 Task: Create new contact,   with mail id: 'Kennedy.Martinez@hino.com', first name: 'Kennedy', Last name: 'Martinez', Job Title: Operations Supervisor, Phone number (512) 555-5678. Change life cycle stage to  'Lead' and lead status to 'New'. Add new company to the associated contact: www.scorpiustrackers.com_x000D_
 and type: Reseller. Logged in from softage.3@softage.net
Action: Mouse moved to (99, 82)
Screenshot: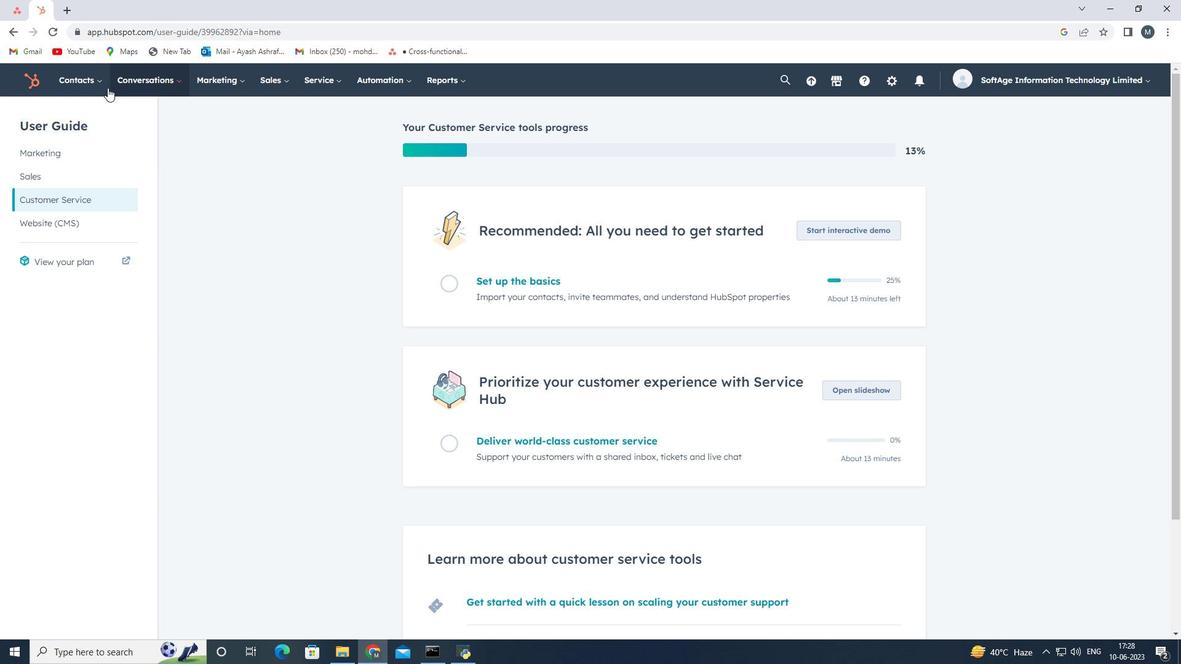 
Action: Mouse pressed left at (99, 82)
Screenshot: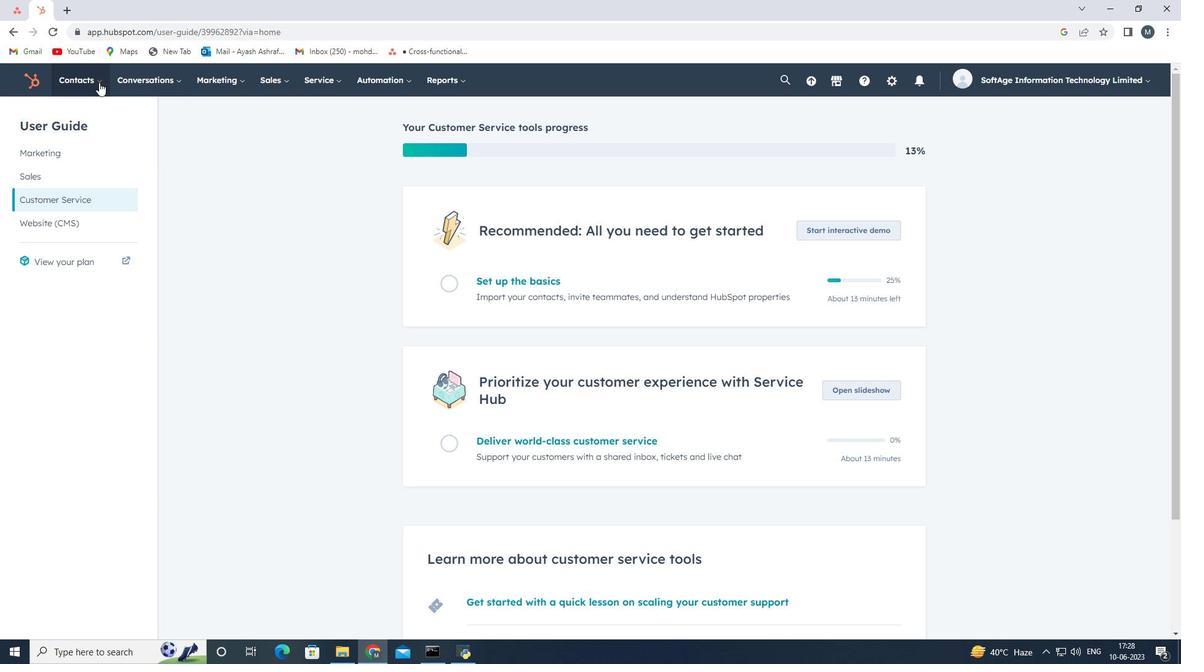 
Action: Mouse moved to (98, 120)
Screenshot: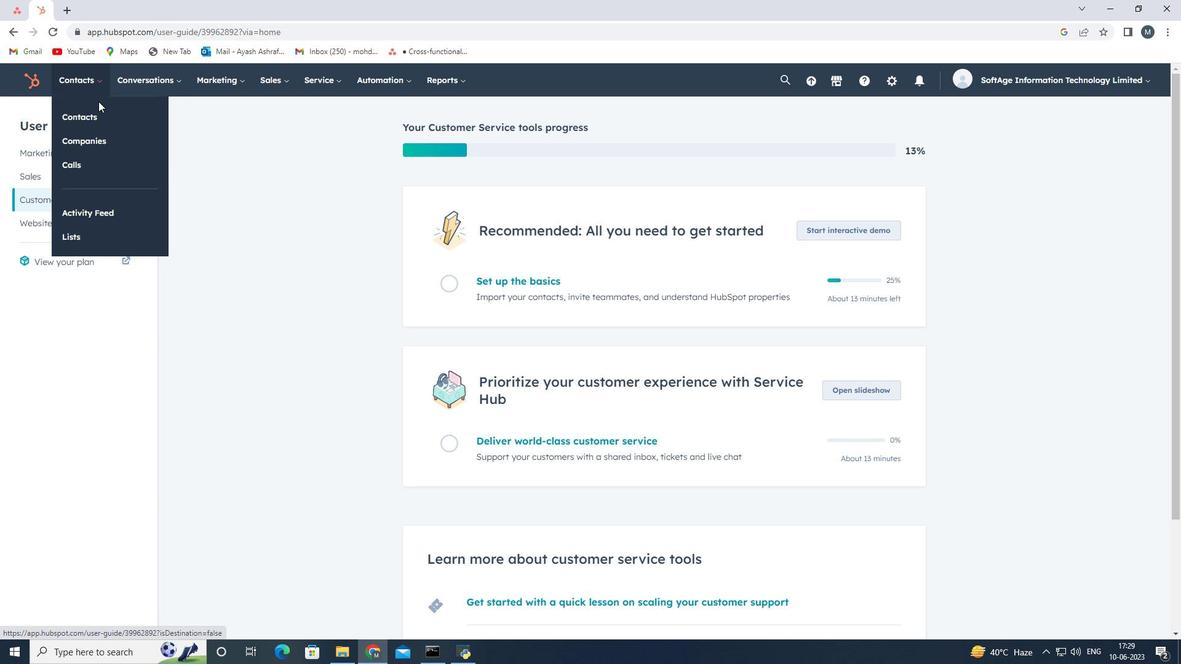 
Action: Mouse pressed left at (98, 120)
Screenshot: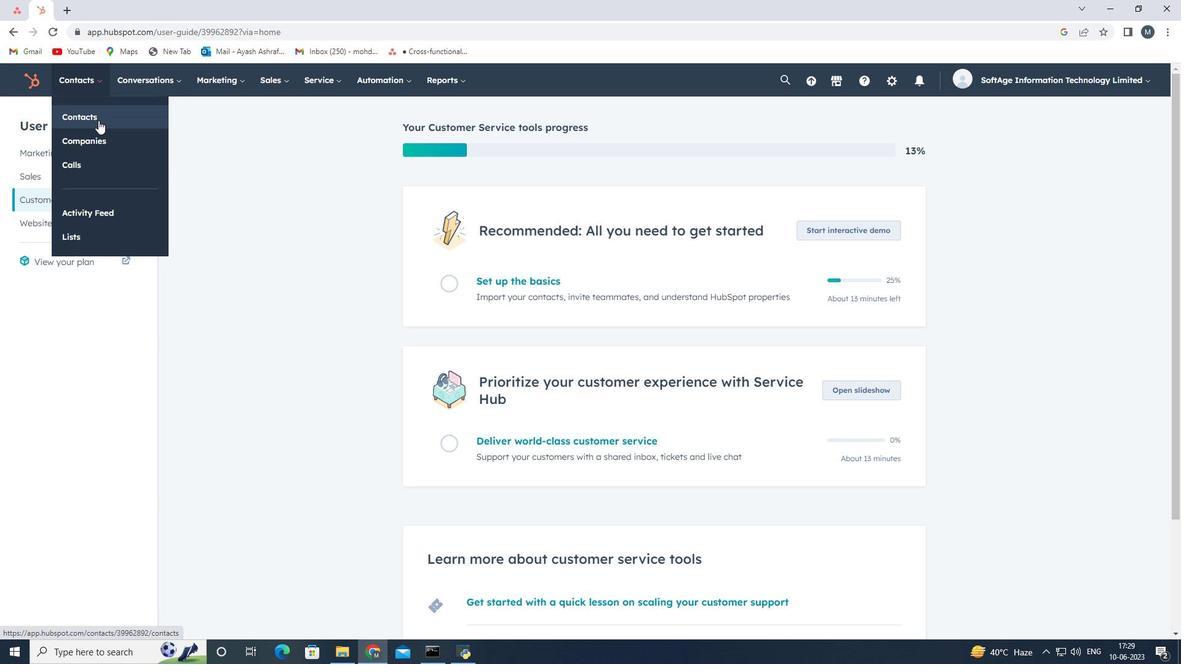 
Action: Mouse moved to (1108, 122)
Screenshot: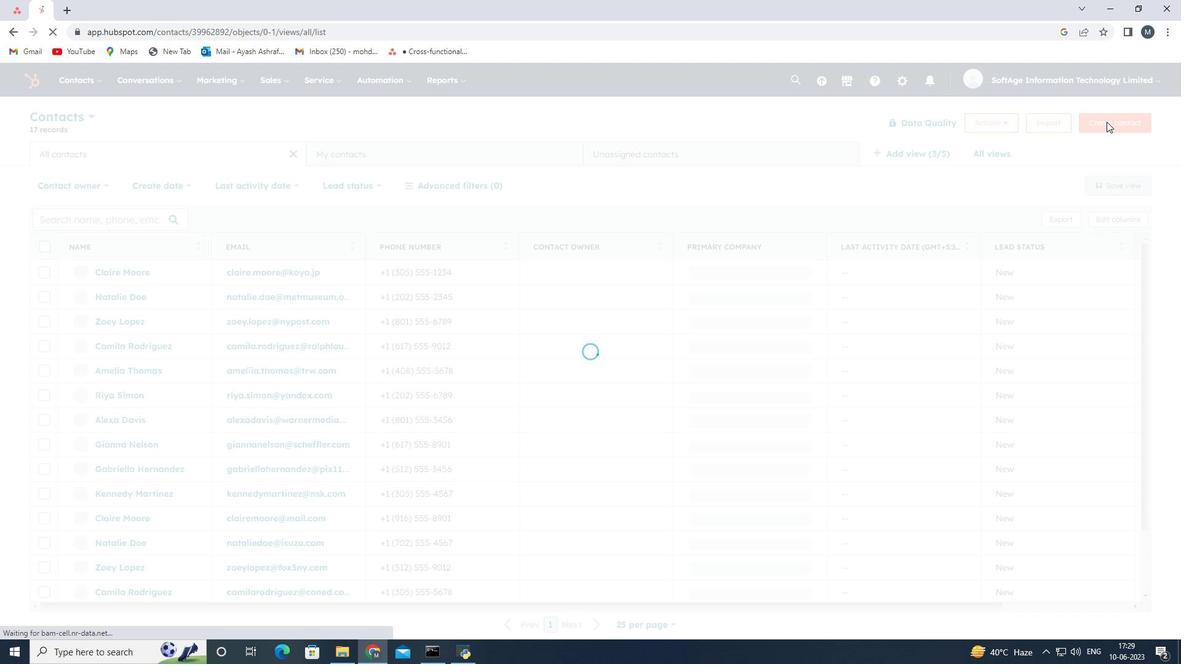 
Action: Mouse pressed left at (1108, 122)
Screenshot: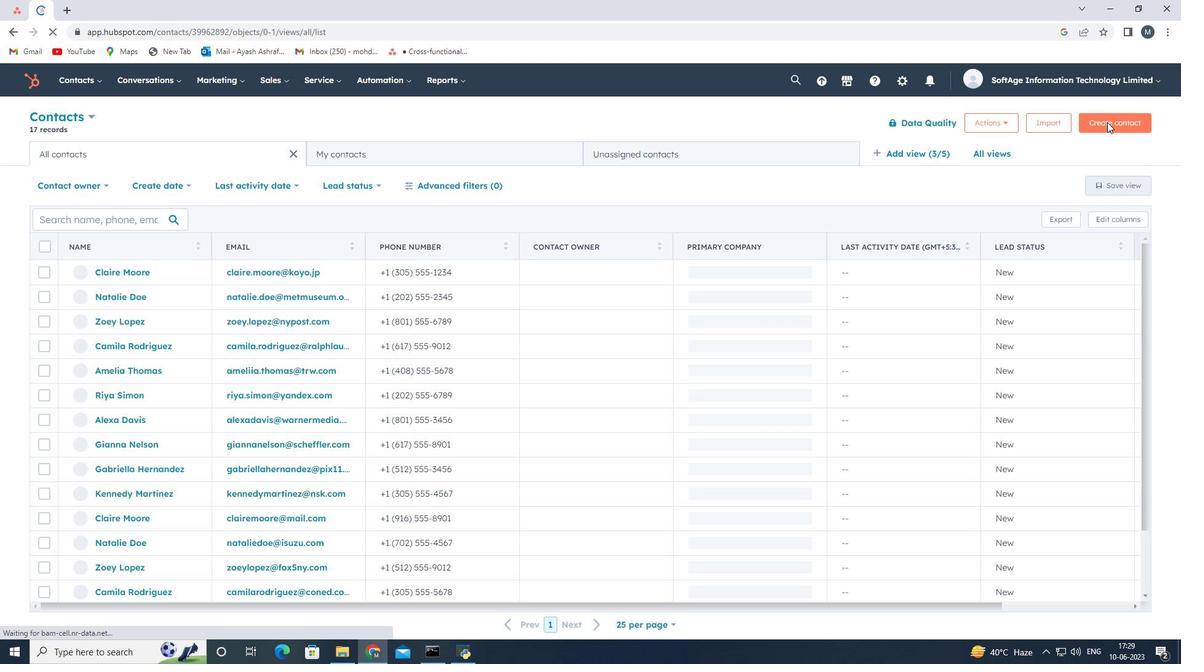 
Action: Mouse moved to (868, 183)
Screenshot: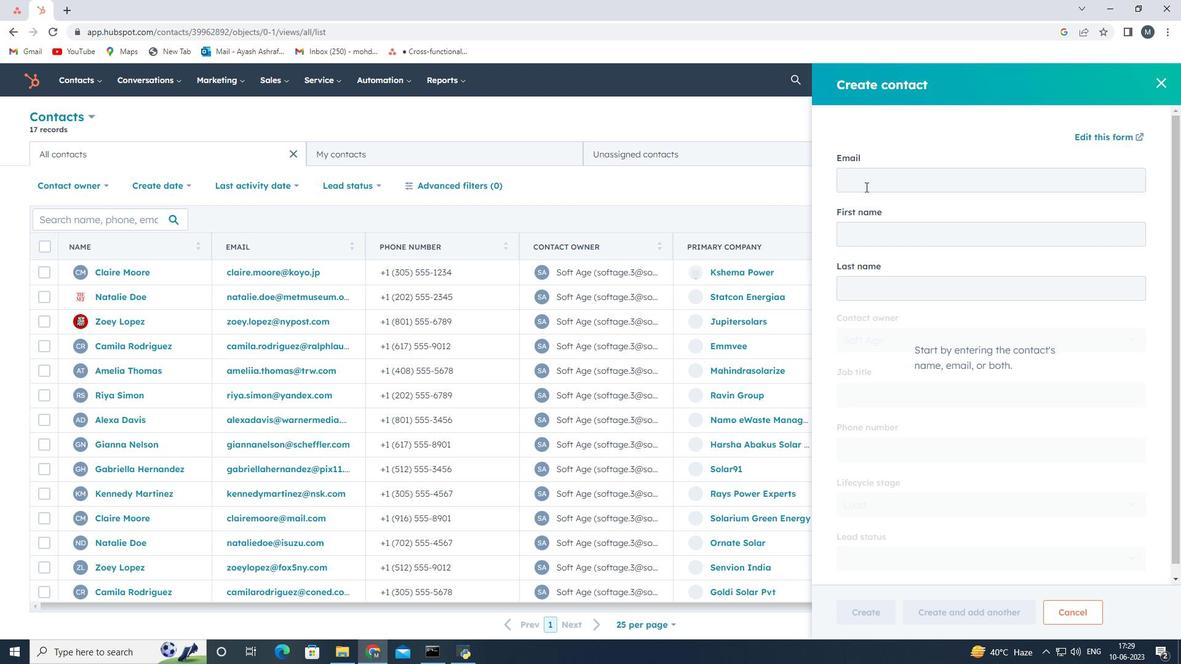 
Action: Mouse pressed left at (868, 183)
Screenshot: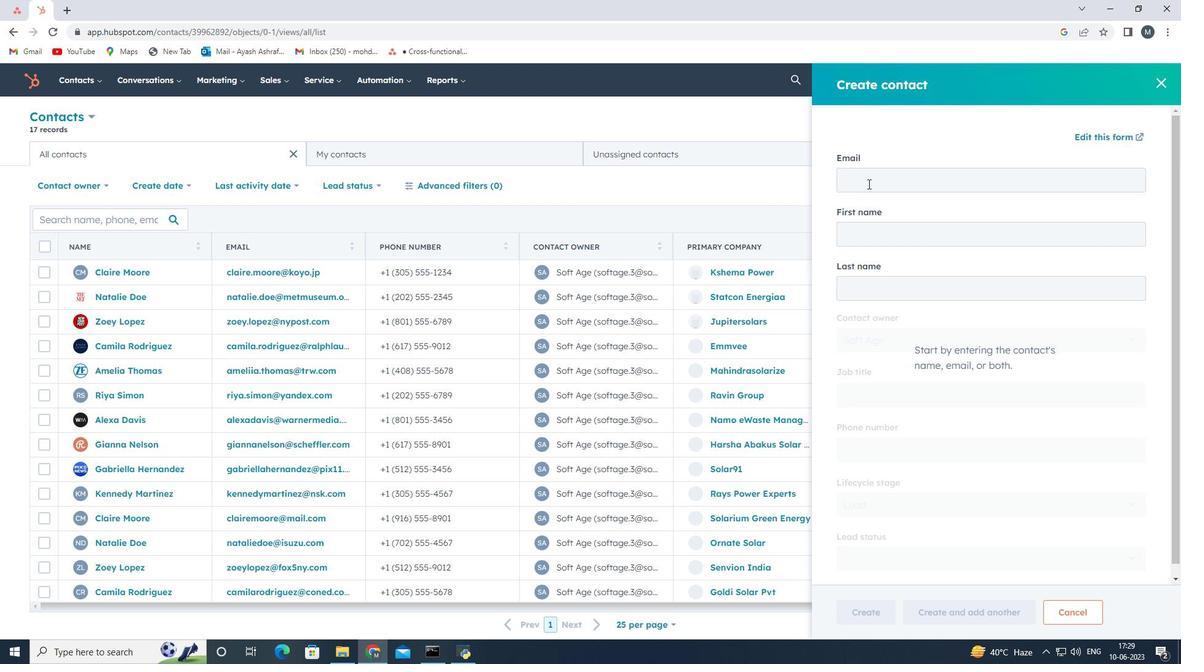 
Action: Key pressed <Key.shift>Kennedy.<Key.shift>Martinez<Key.shift>@hino.com
Screenshot: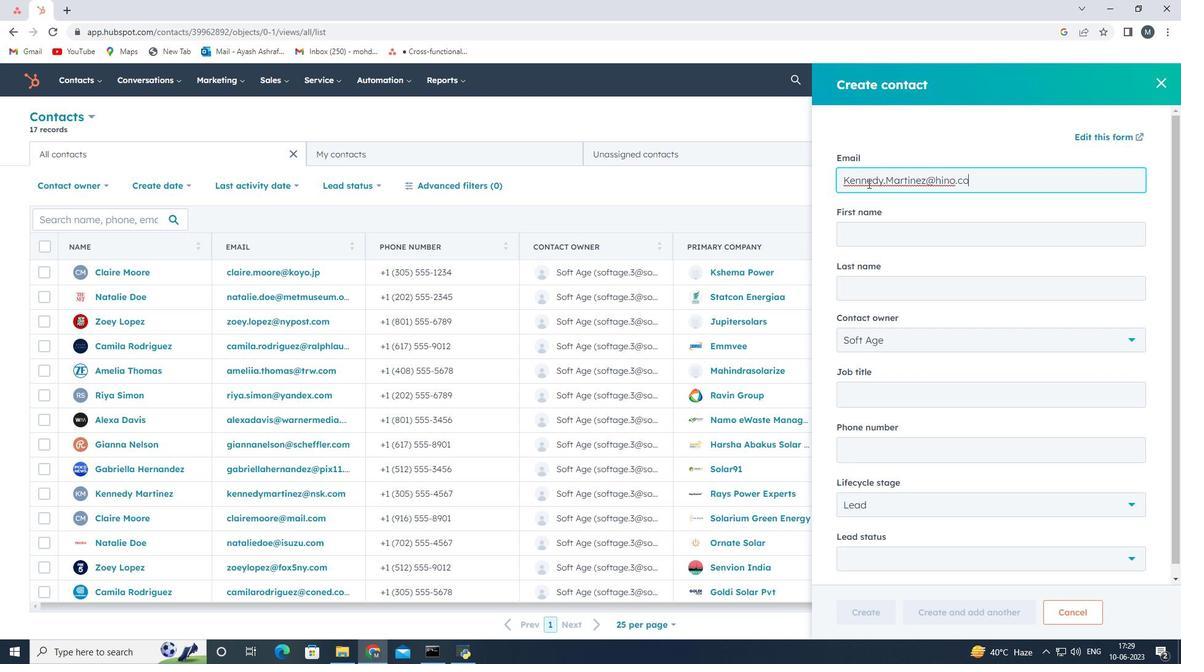 
Action: Mouse moved to (909, 225)
Screenshot: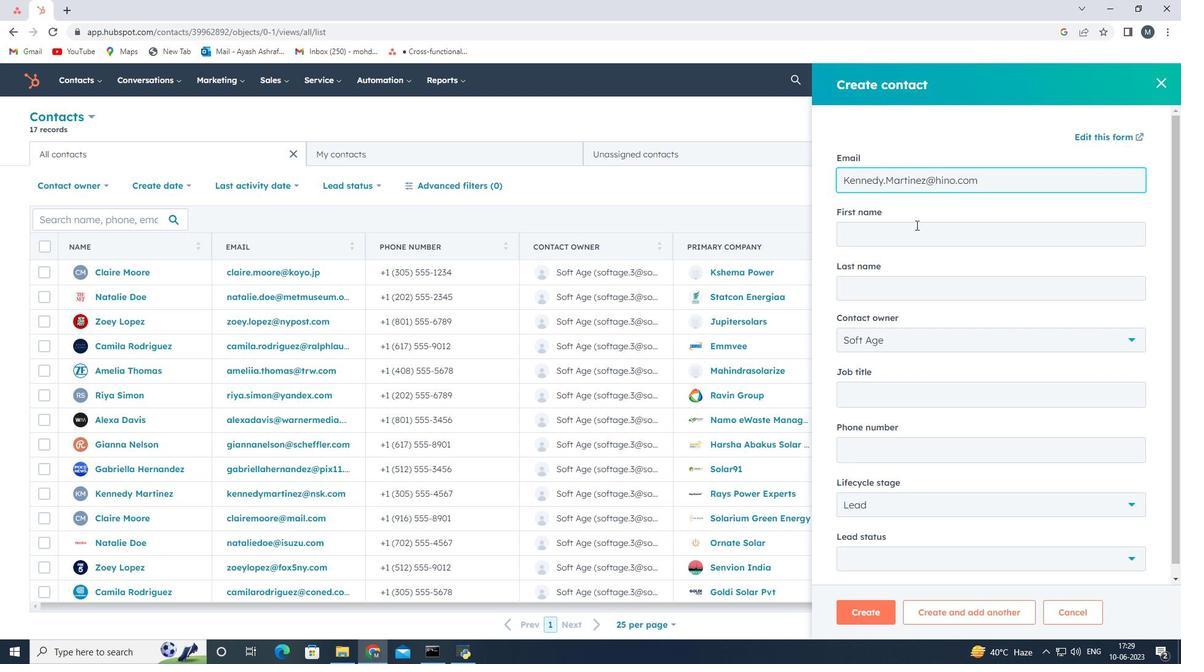 
Action: Mouse pressed left at (909, 225)
Screenshot: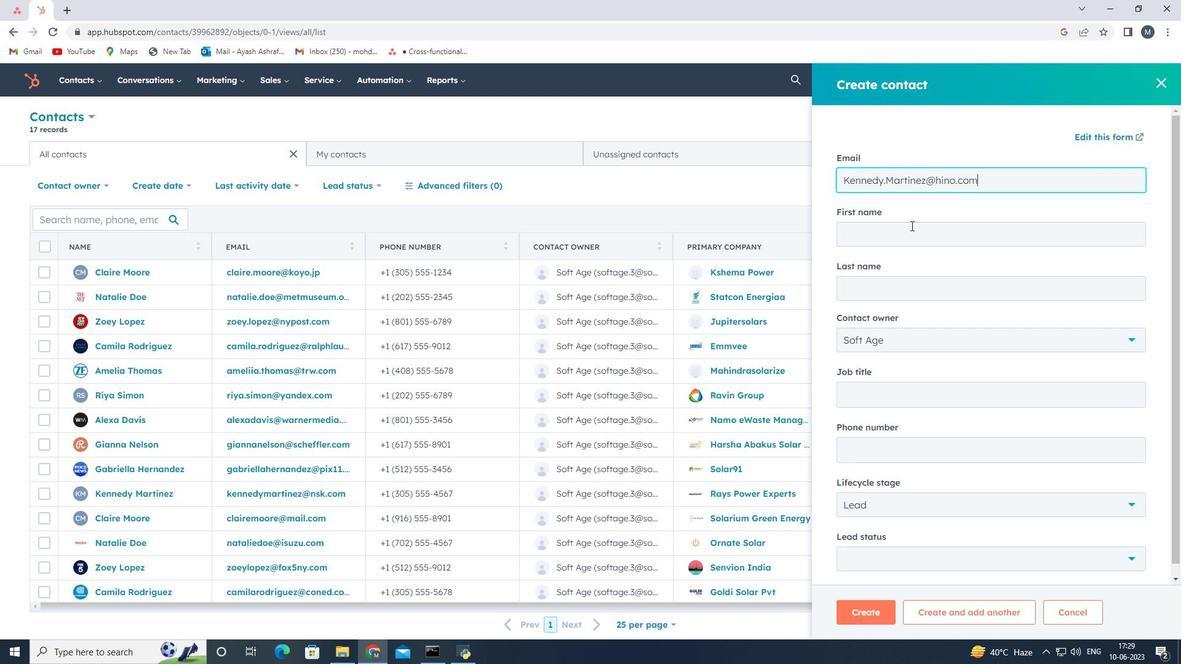 
Action: Key pressed <Key.shift><Key.shift><Key.shift>Kennedy
Screenshot: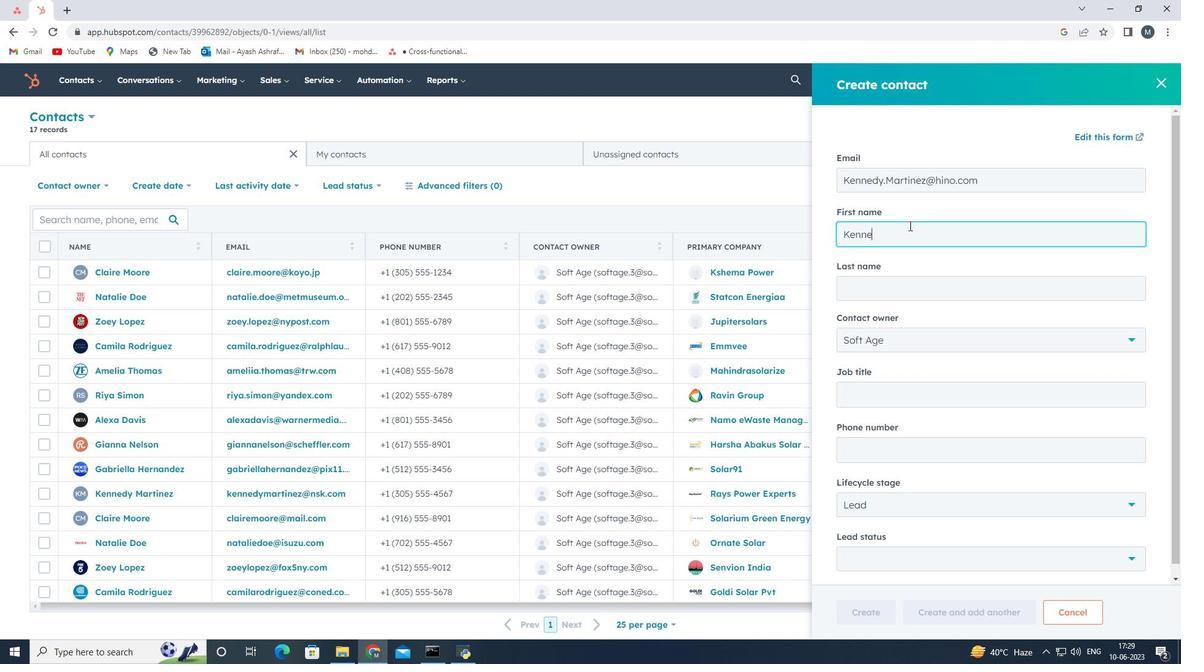 
Action: Mouse moved to (890, 290)
Screenshot: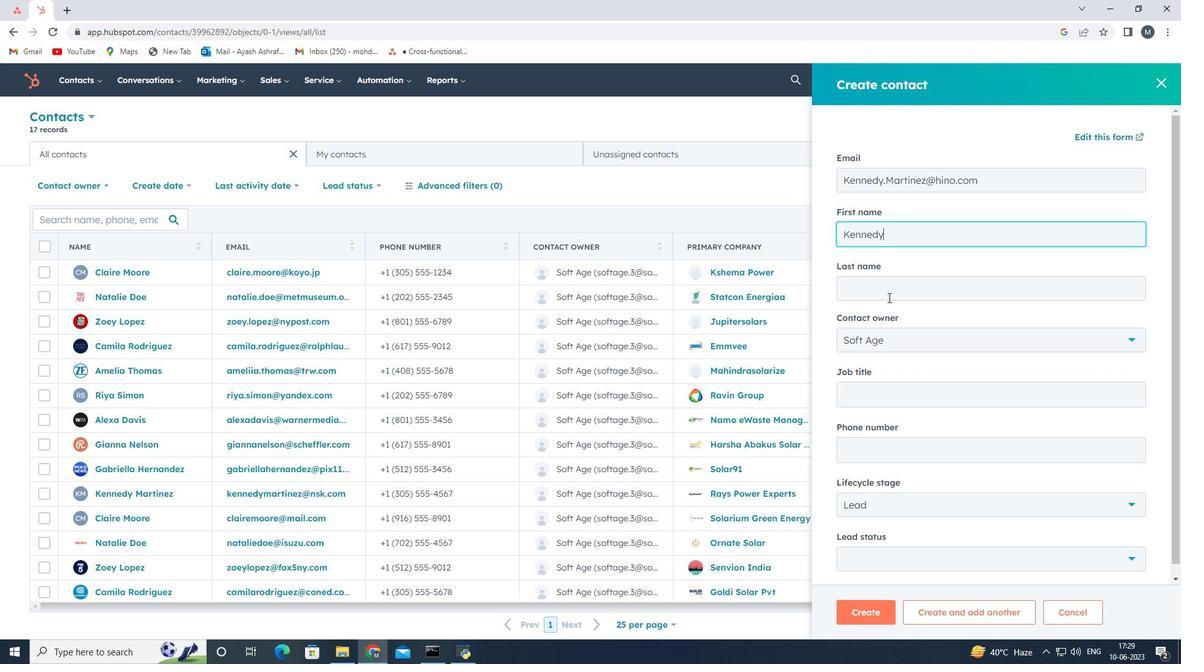 
Action: Mouse pressed left at (890, 290)
Screenshot: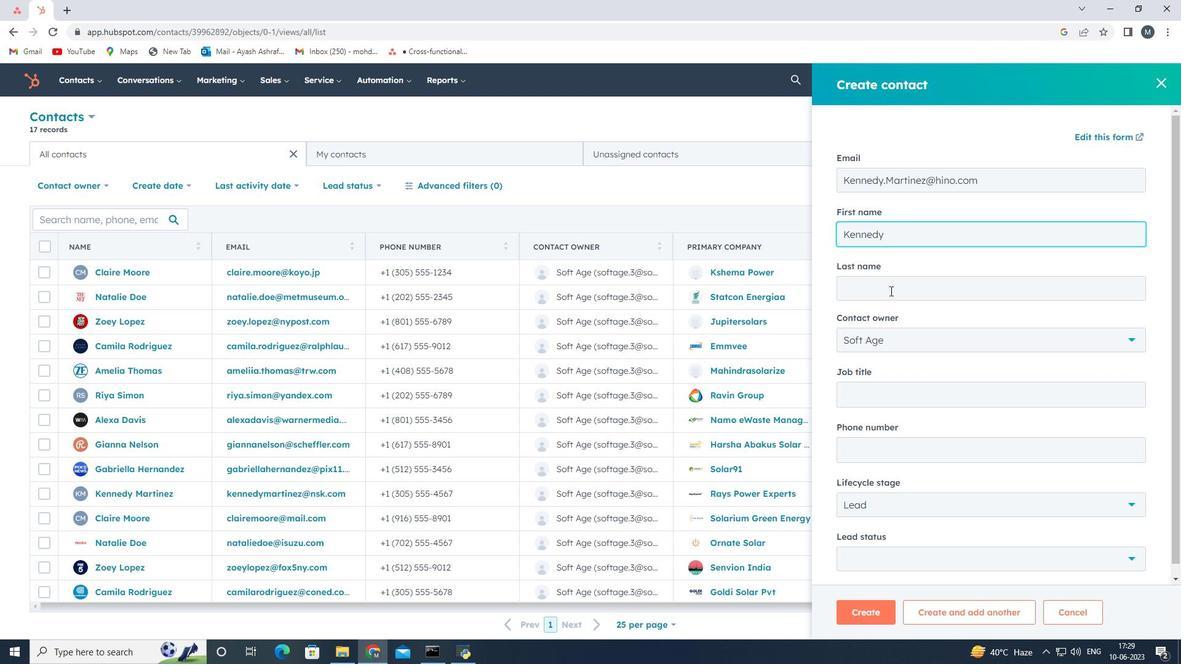
Action: Key pressed <Key.shift>Martinez
Screenshot: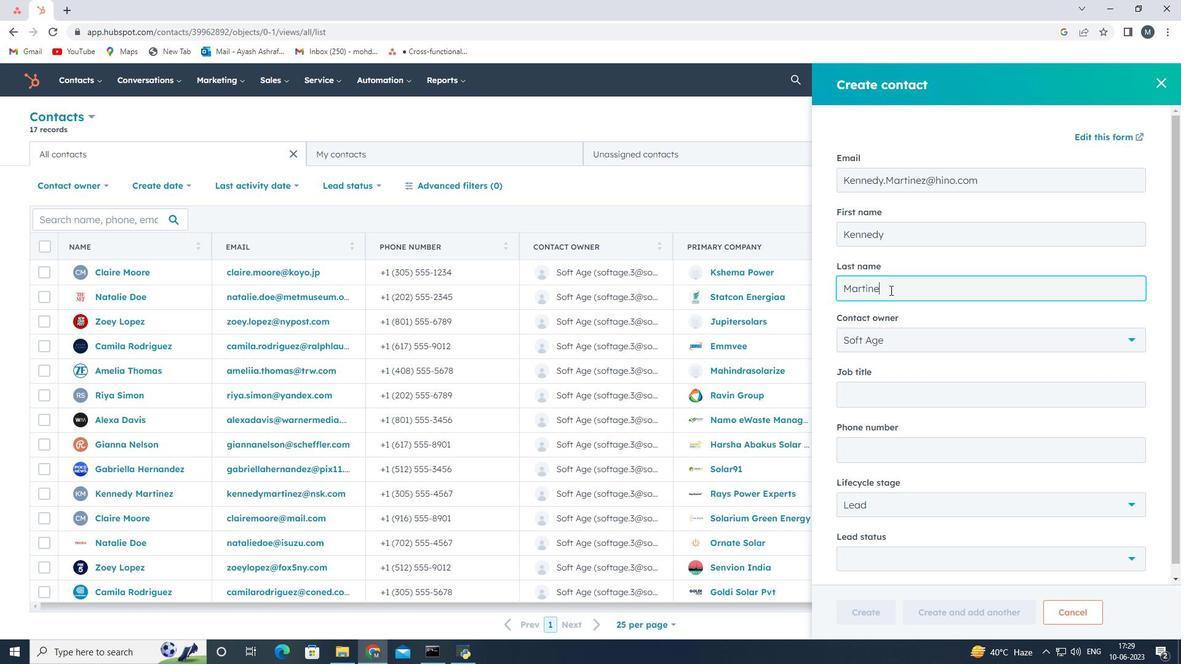 
Action: Mouse moved to (884, 401)
Screenshot: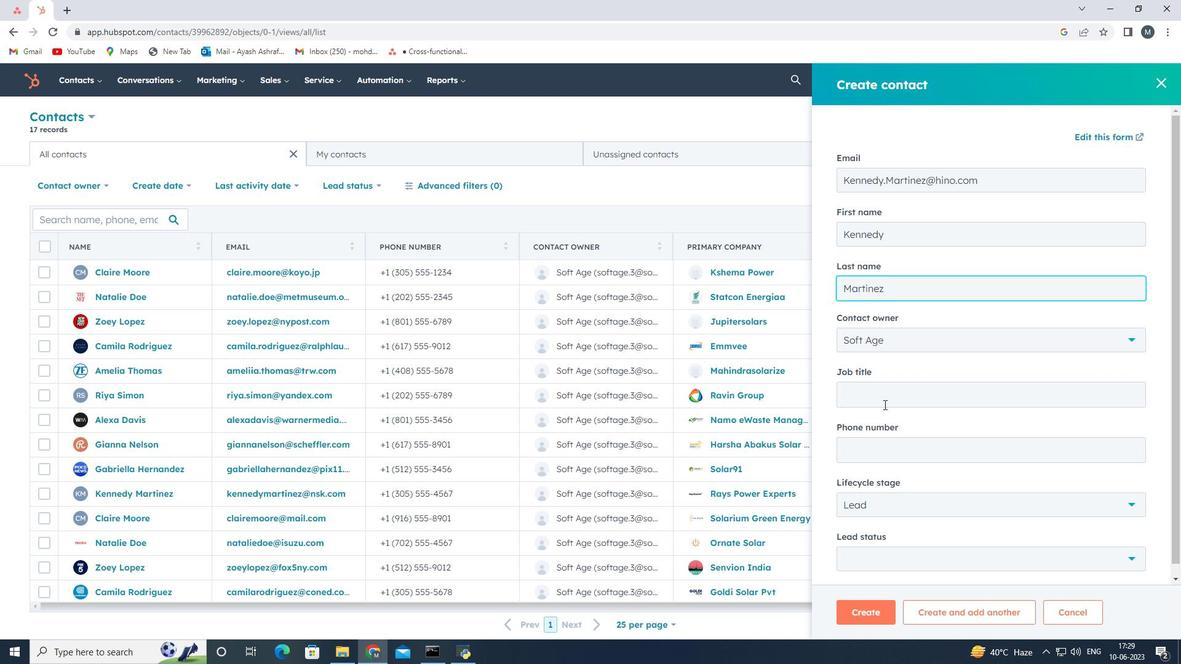 
Action: Mouse pressed left at (884, 401)
Screenshot: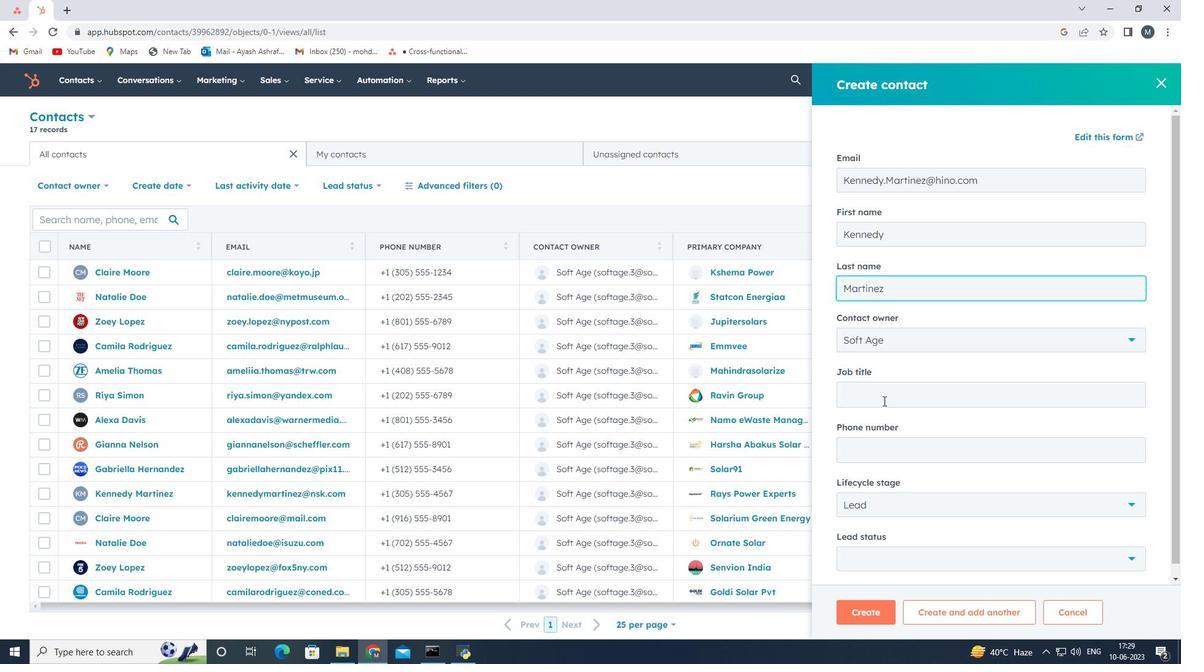 
Action: Mouse moved to (884, 400)
Screenshot: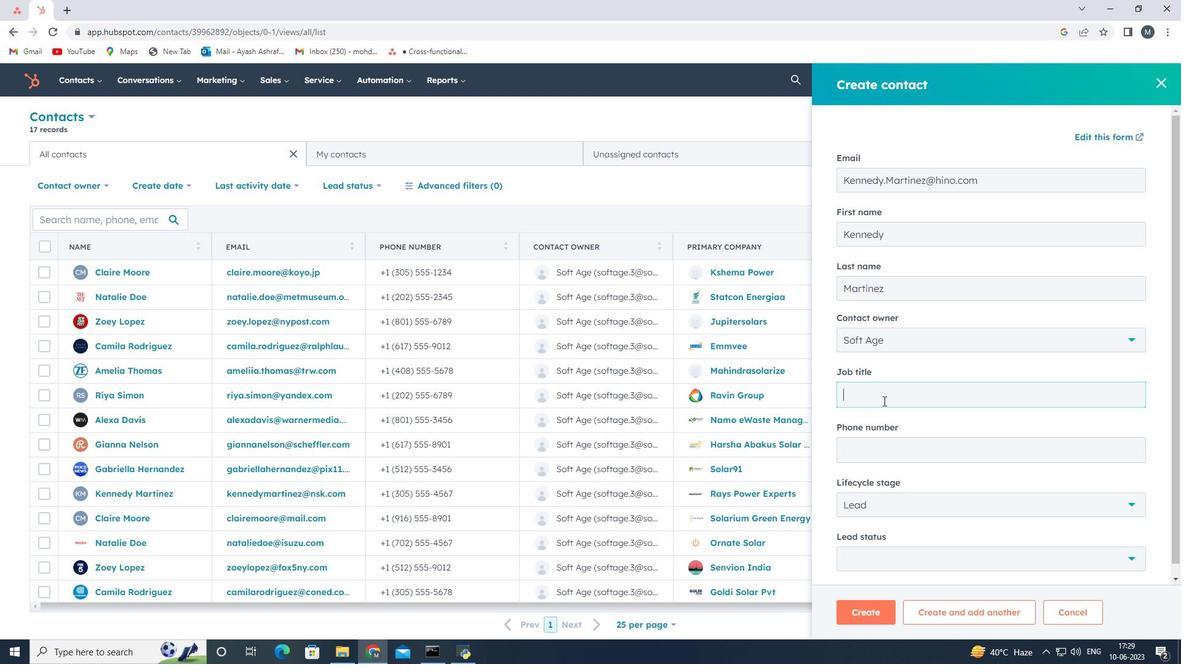 
Action: Key pressed <Key.shift><Key.shift>Operations<Key.space><Key.shift>Supervisor
Screenshot: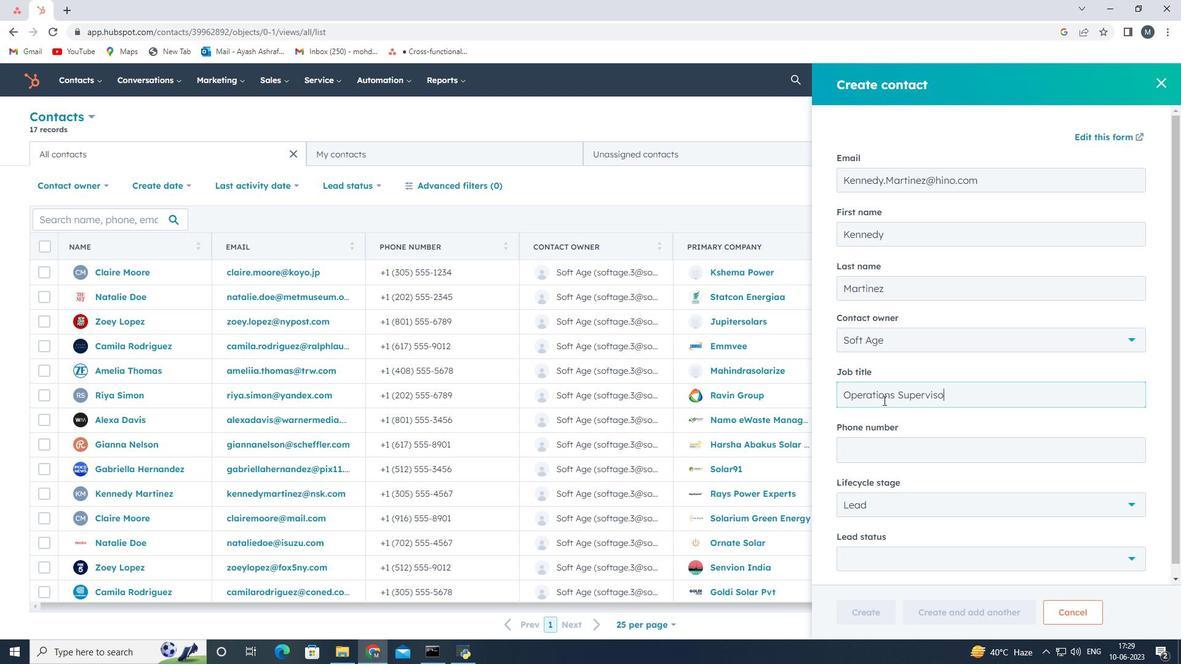 
Action: Mouse moved to (887, 440)
Screenshot: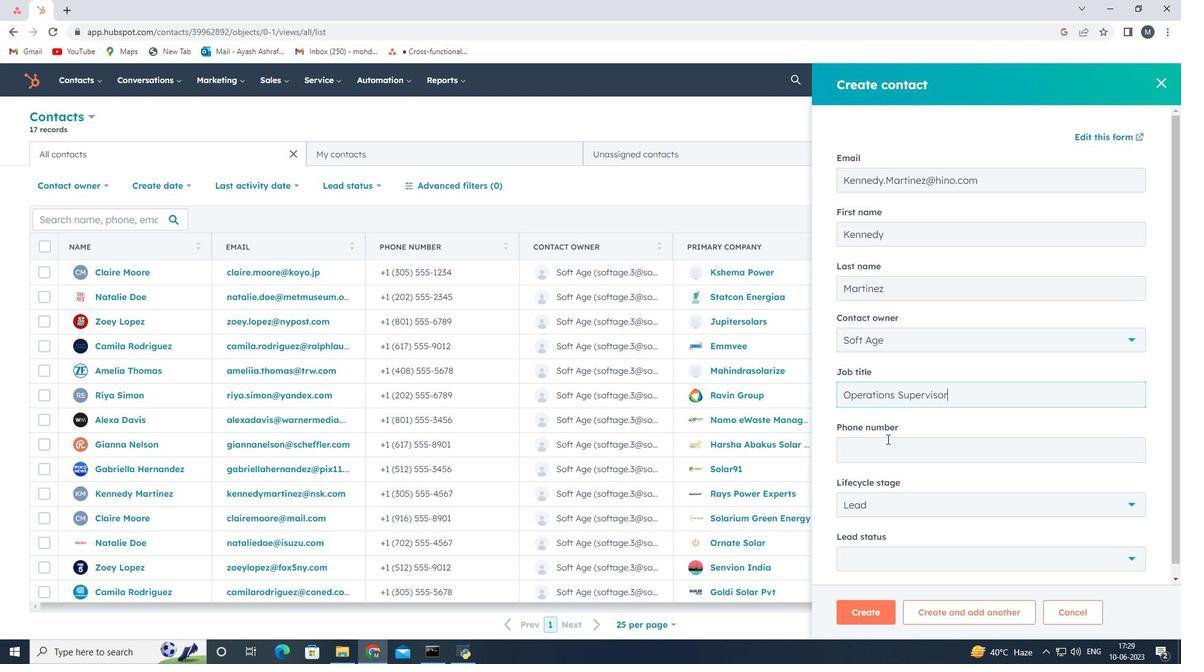 
Action: Mouse pressed left at (887, 440)
Screenshot: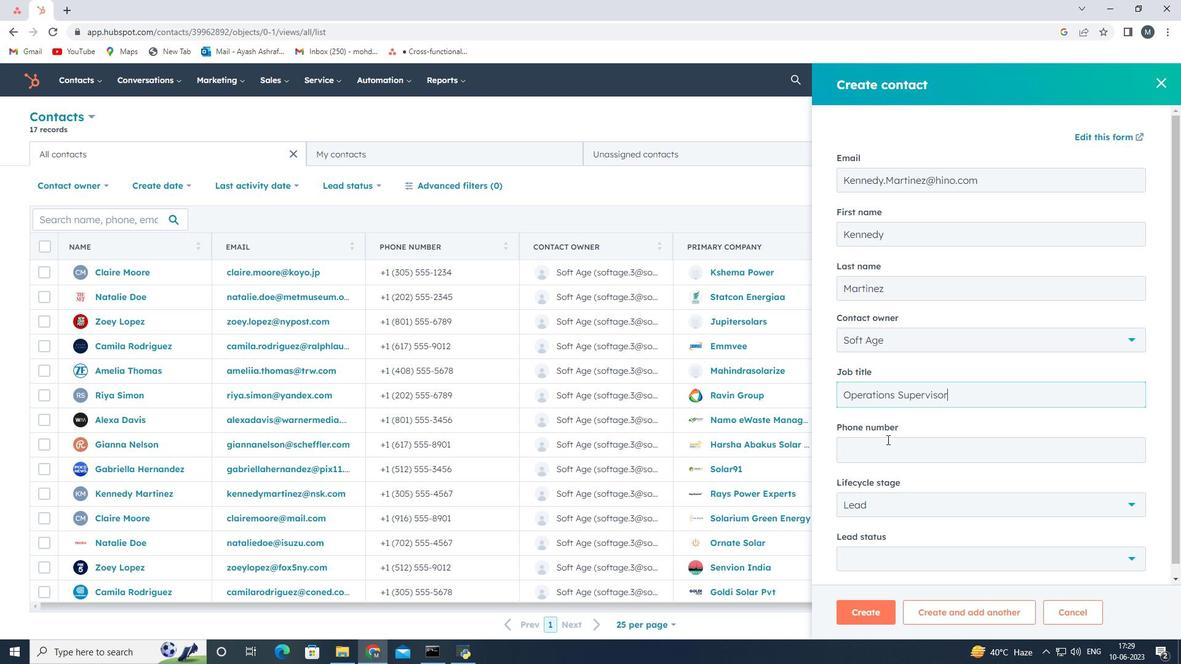 
Action: Key pressed 512555
Screenshot: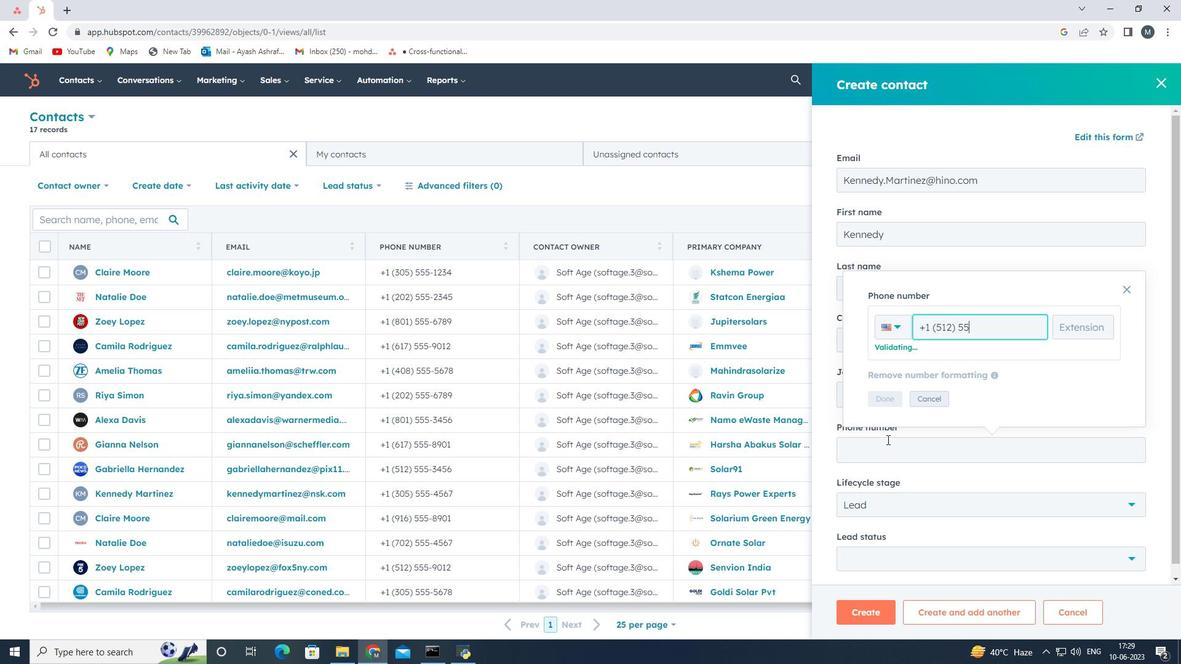 
Action: Mouse moved to (1001, 495)
Screenshot: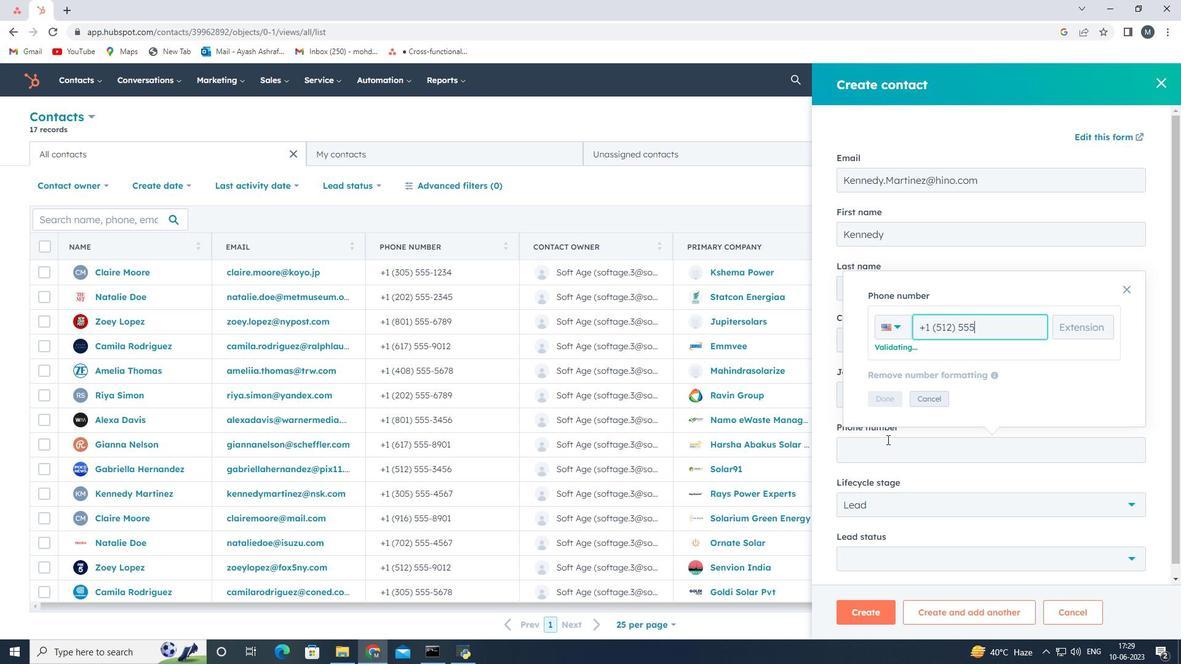 
Action: Key pressed 5678
Screenshot: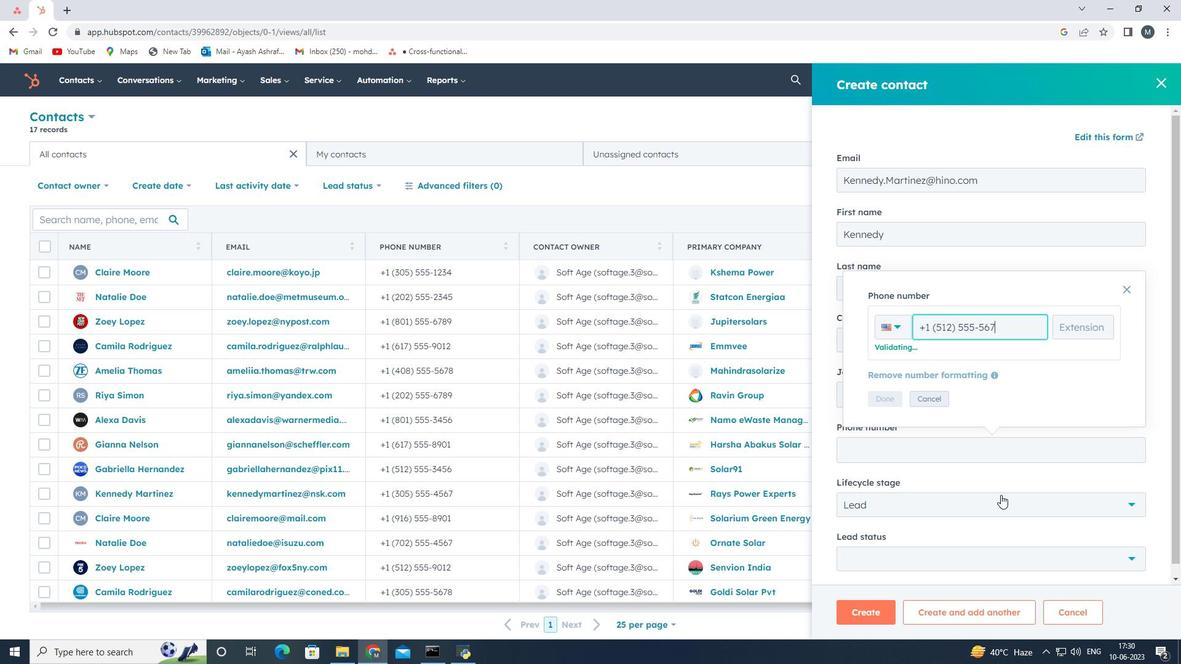
Action: Mouse moved to (876, 398)
Screenshot: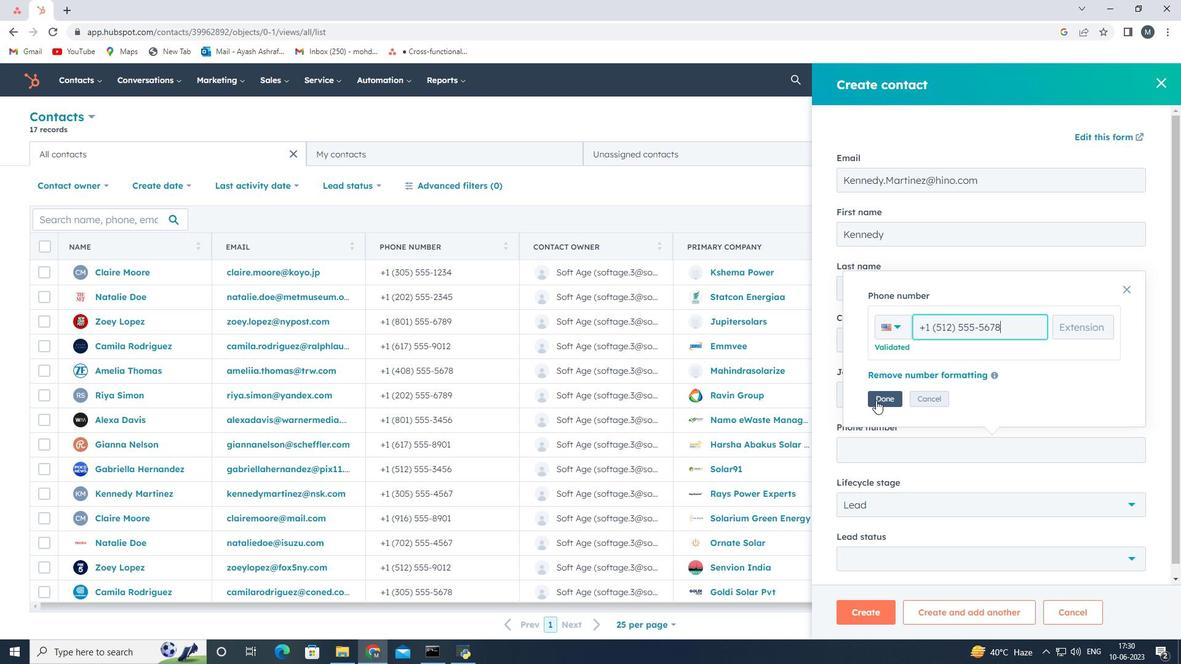 
Action: Mouse pressed left at (876, 398)
Screenshot: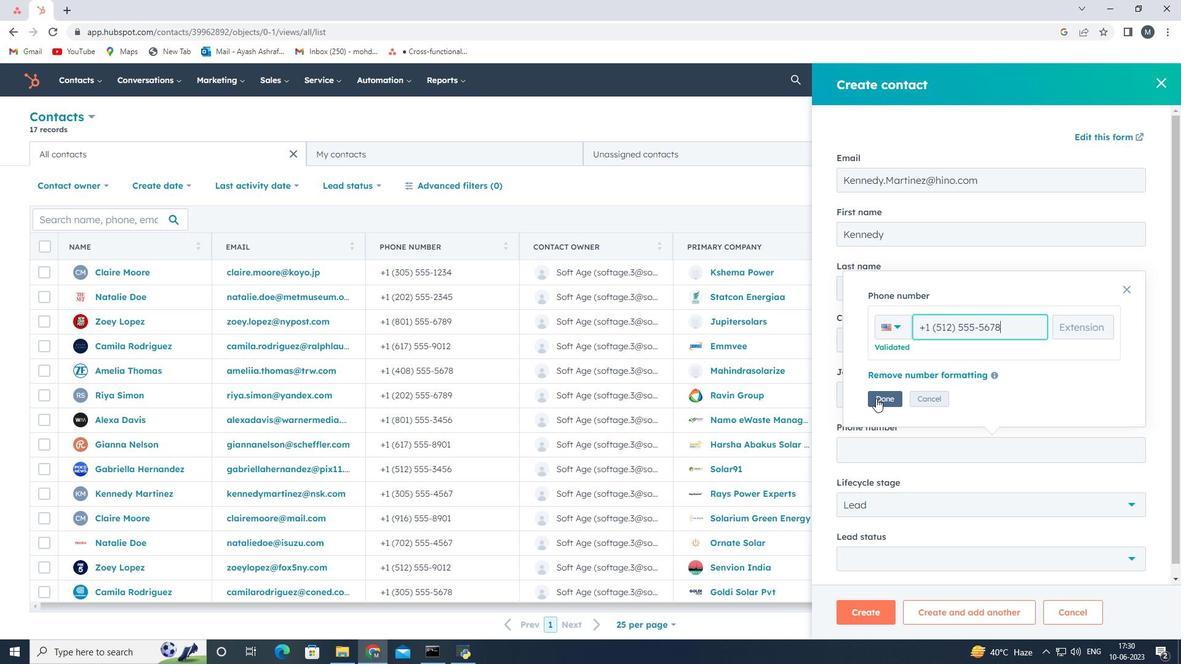 
Action: Mouse moved to (890, 486)
Screenshot: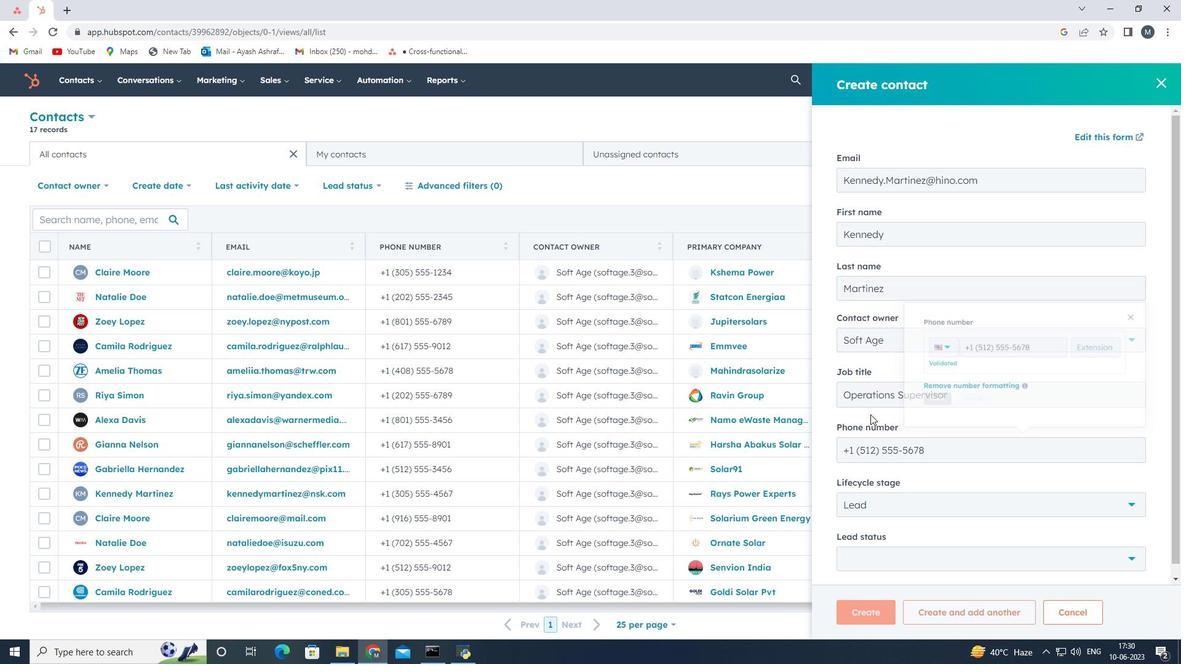 
Action: Mouse scrolled (890, 485) with delta (0, 0)
Screenshot: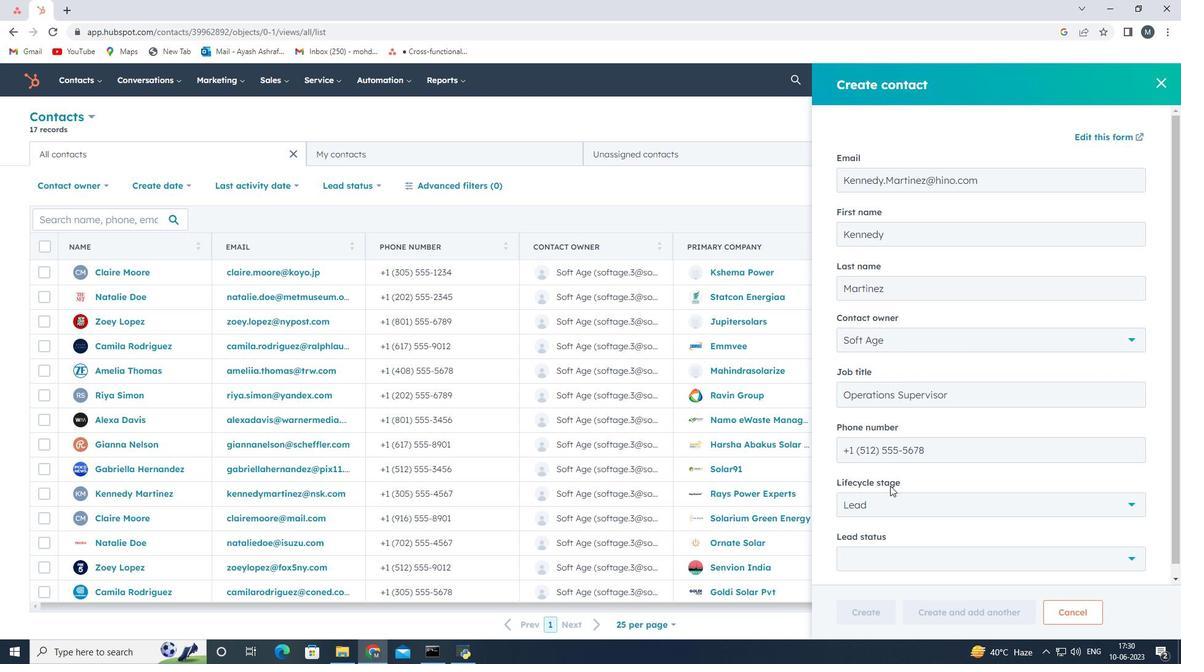
Action: Mouse moved to (888, 486)
Screenshot: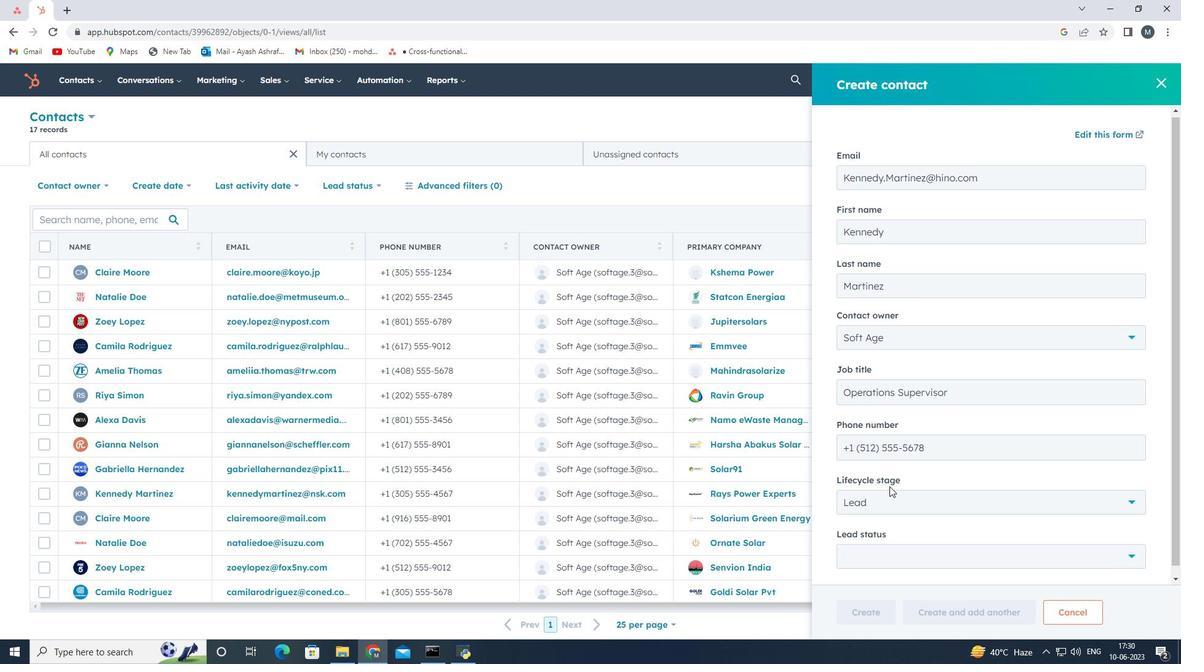 
Action: Mouse pressed left at (888, 486)
Screenshot: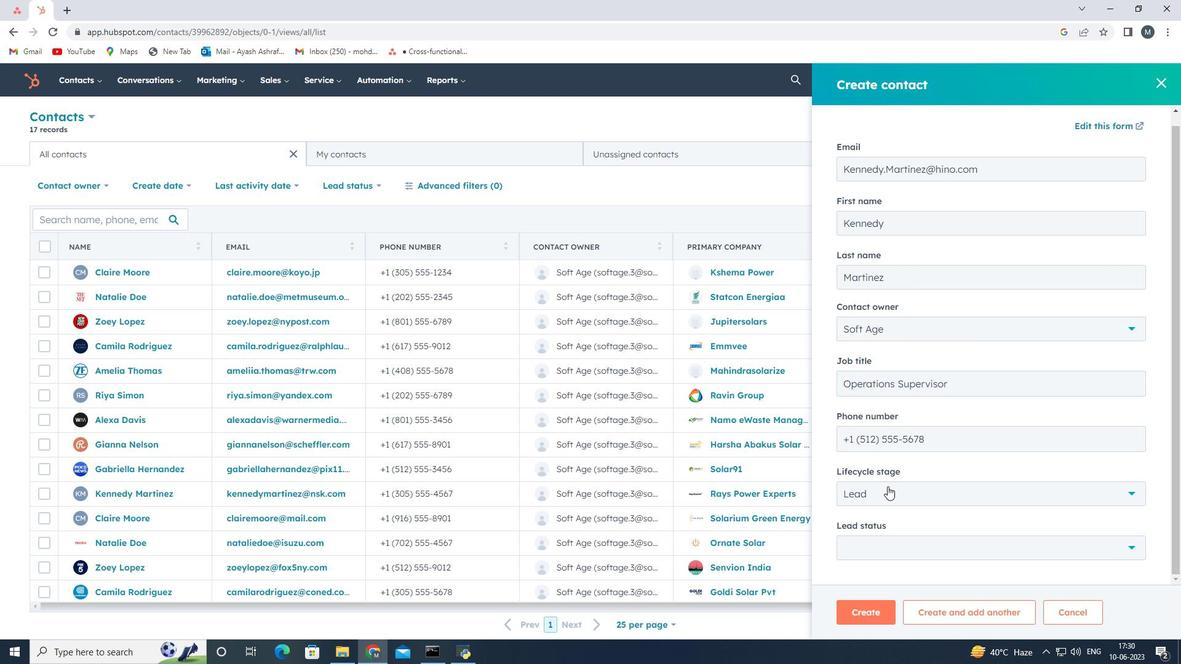 
Action: Mouse moved to (896, 379)
Screenshot: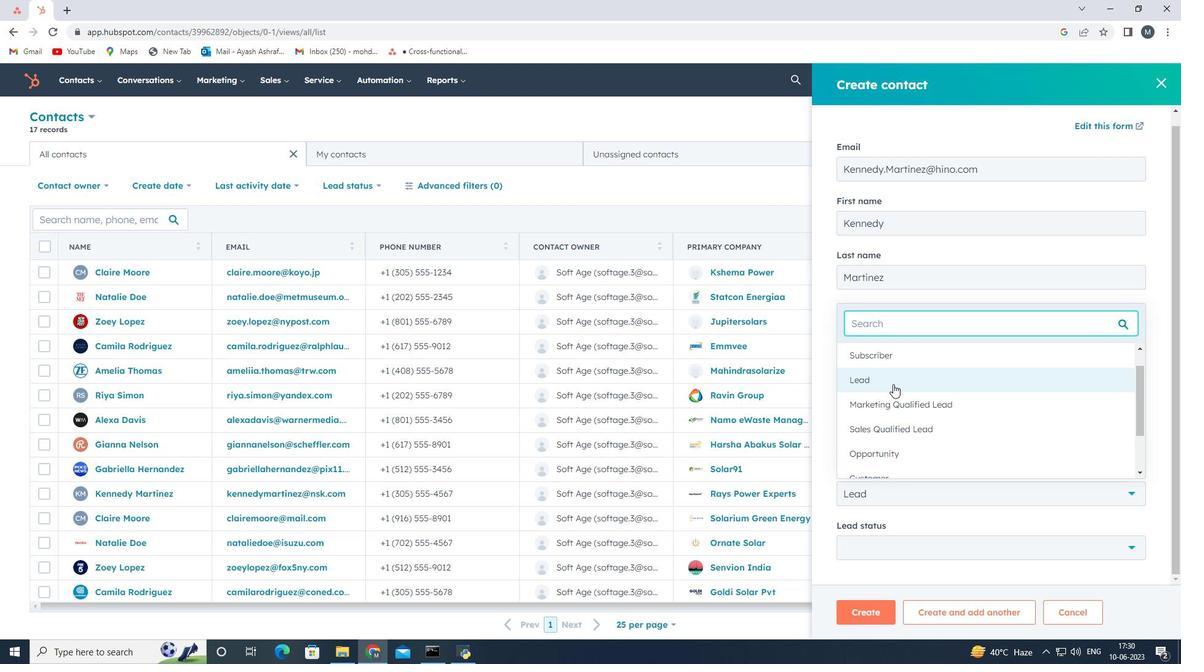 
Action: Mouse pressed left at (896, 379)
Screenshot: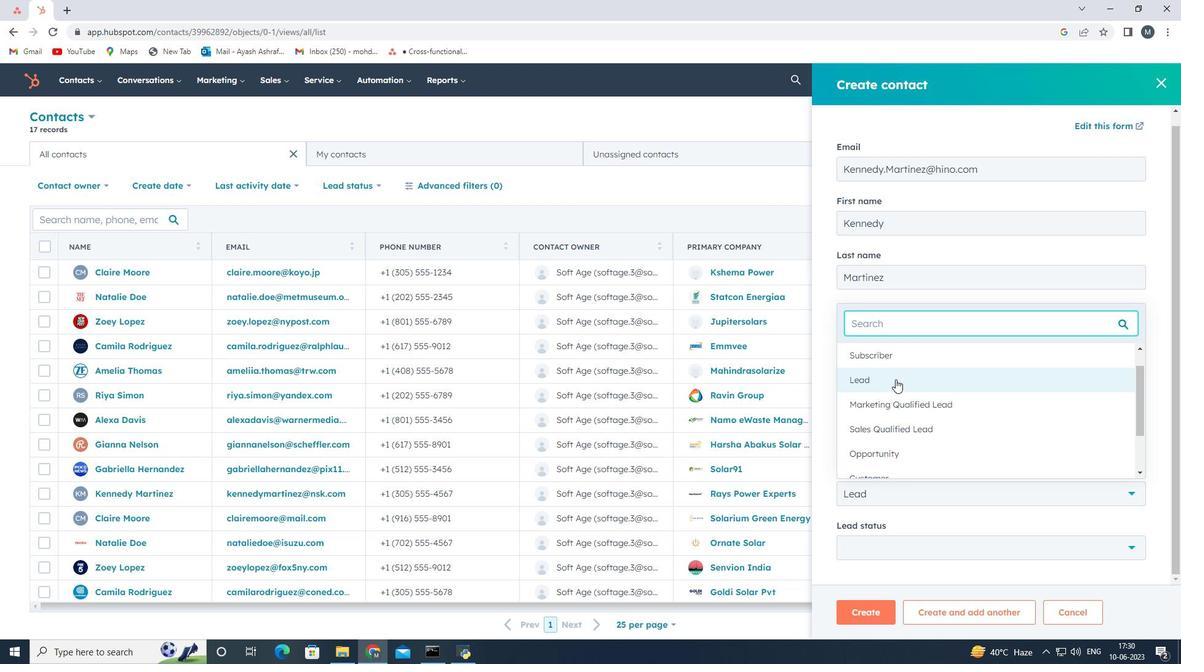 
Action: Mouse moved to (900, 544)
Screenshot: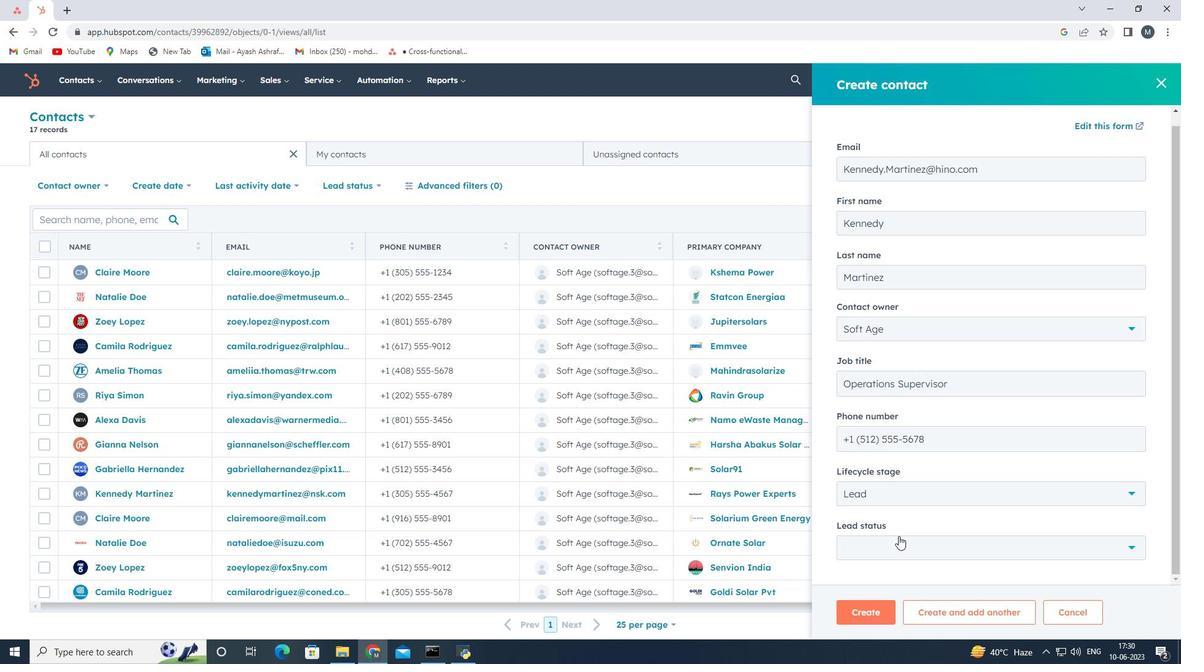 
Action: Mouse pressed left at (900, 544)
Screenshot: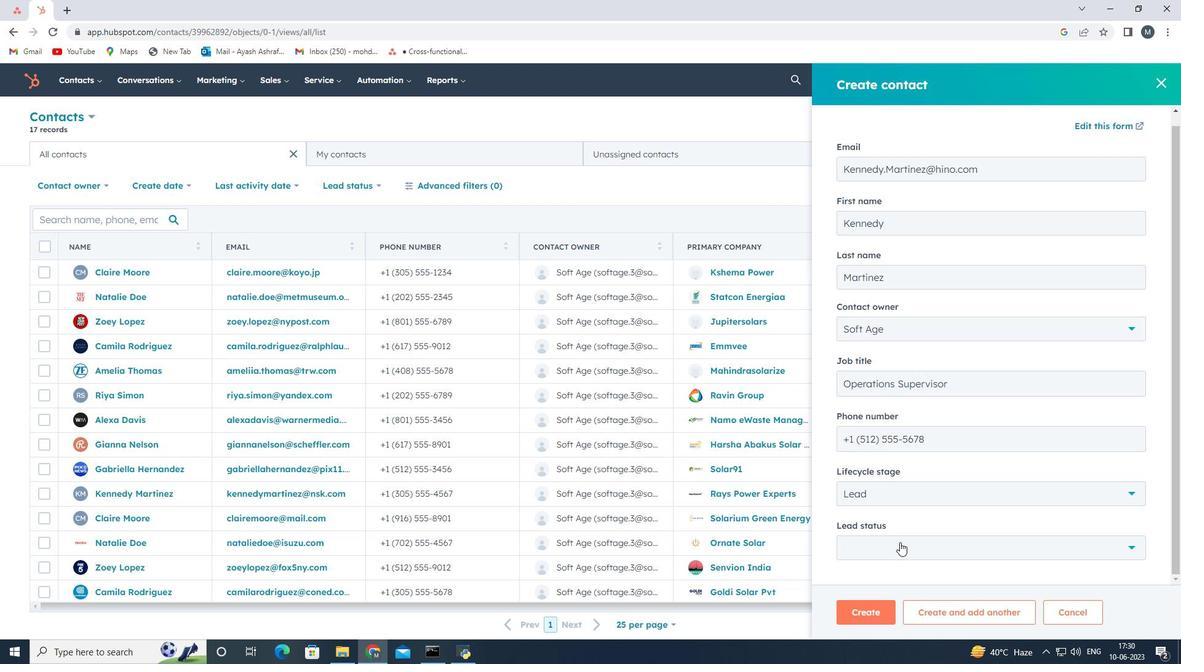 
Action: Mouse moved to (881, 430)
Screenshot: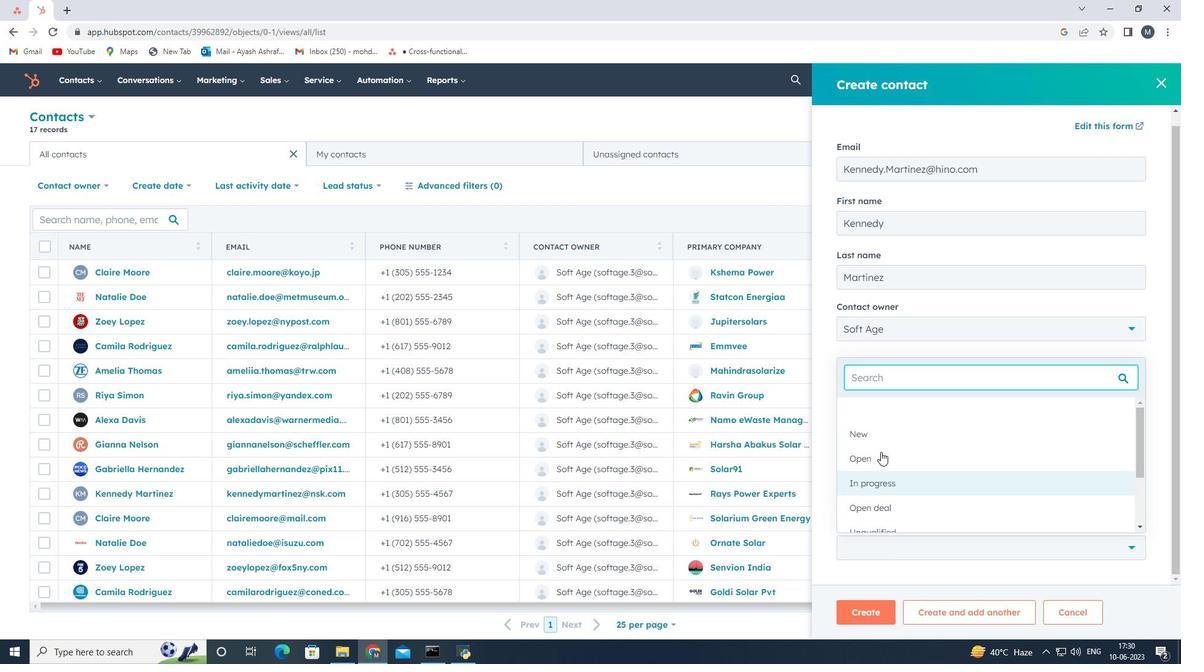 
Action: Mouse pressed left at (881, 430)
Screenshot: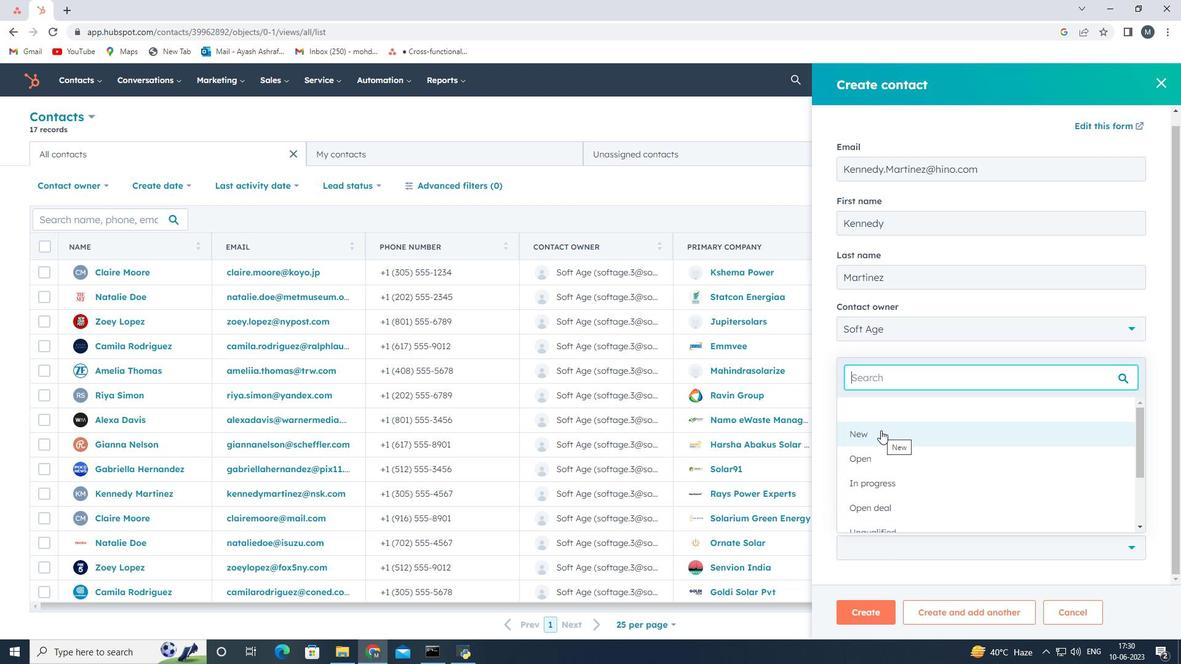 
Action: Mouse moved to (864, 606)
Screenshot: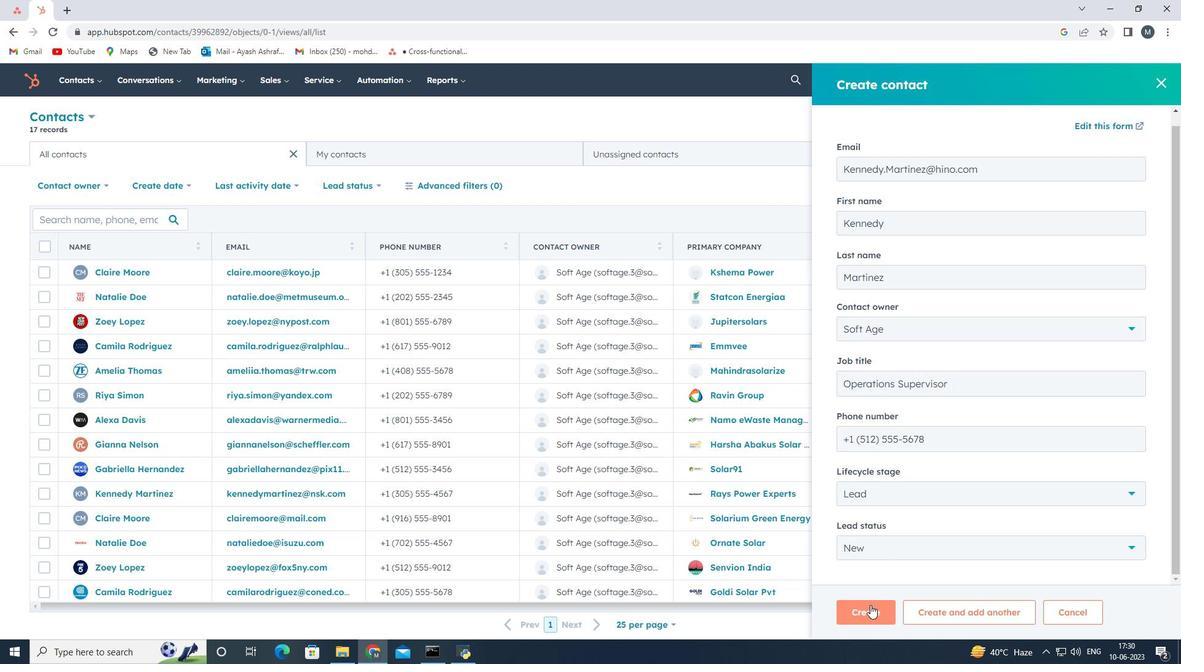 
Action: Mouse pressed left at (871, 611)
Screenshot: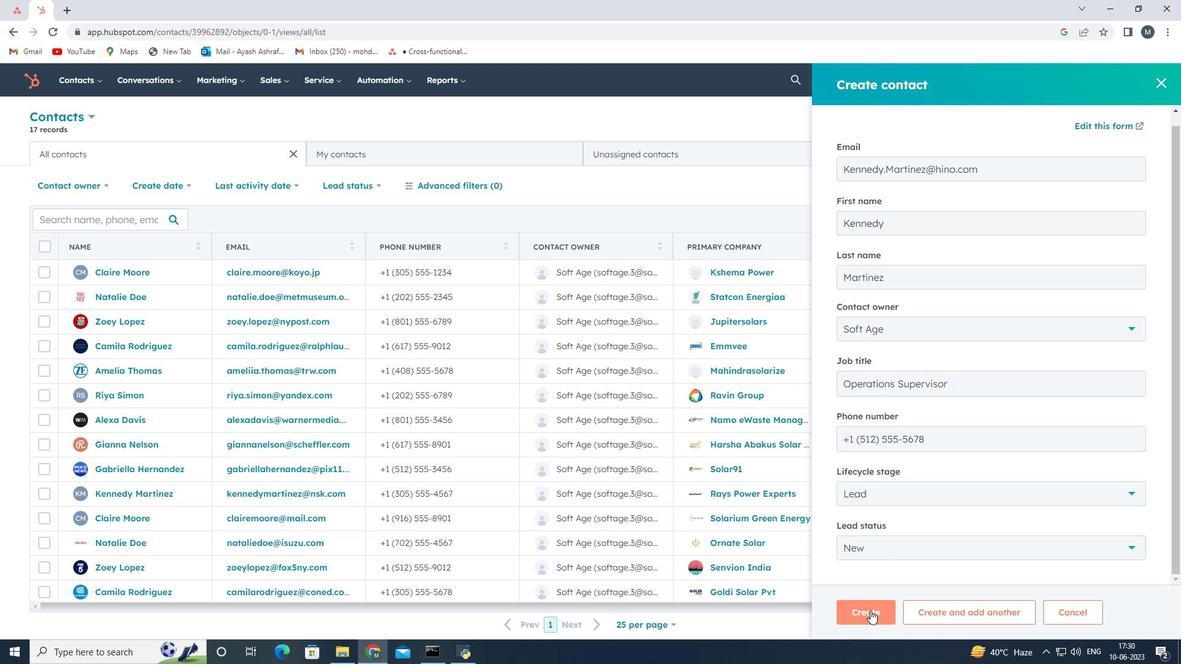 
Action: Mouse moved to (832, 411)
Screenshot: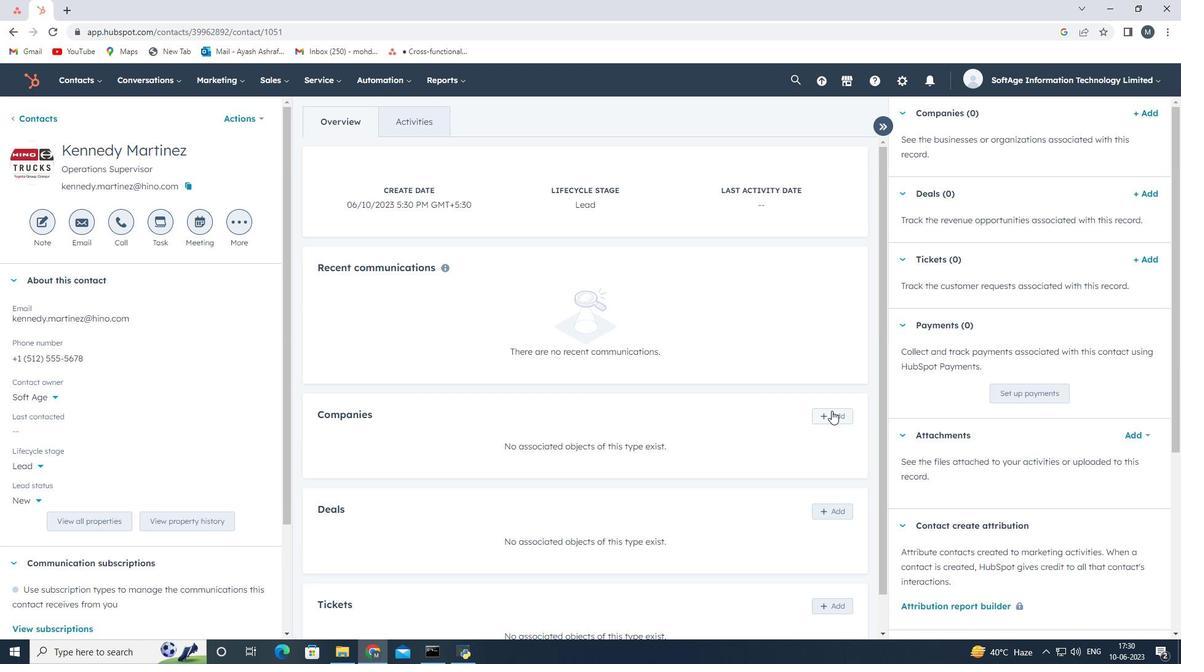 
Action: Mouse pressed left at (832, 411)
Screenshot: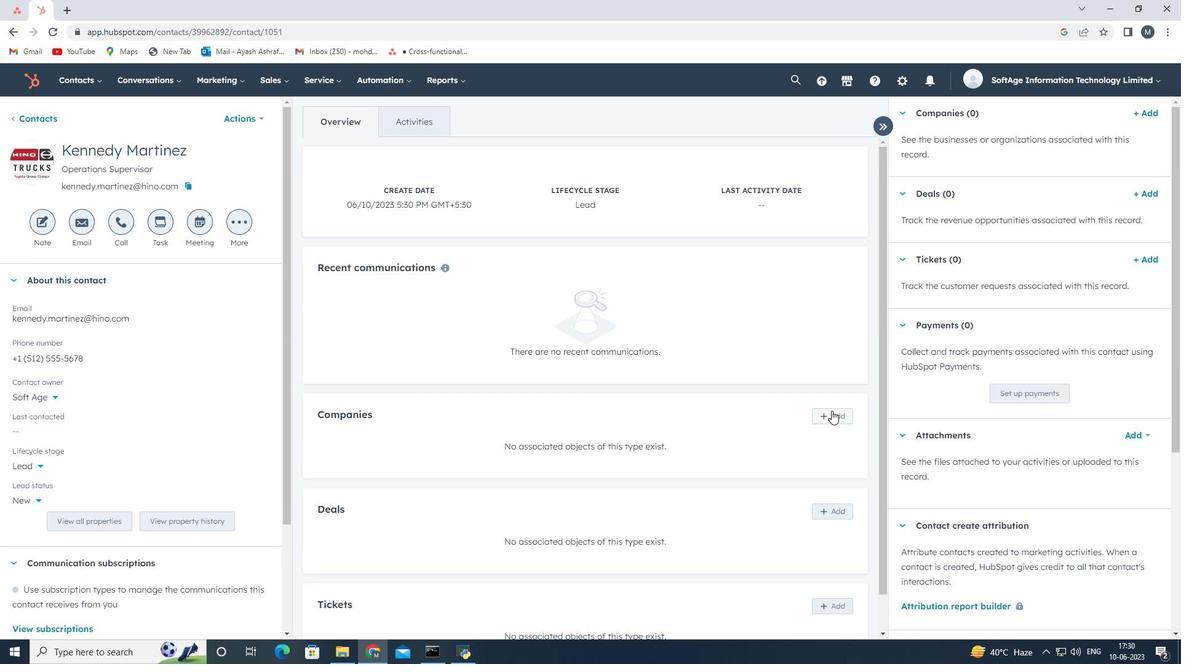 
Action: Mouse moved to (896, 148)
Screenshot: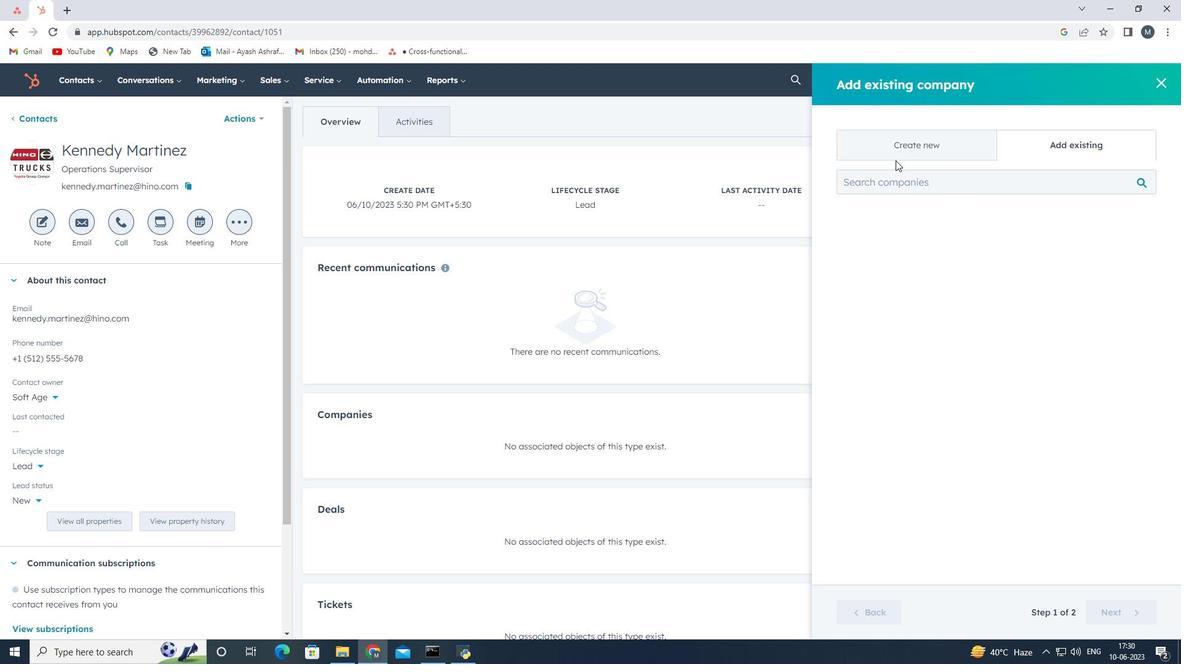 
Action: Mouse pressed left at (896, 148)
Screenshot: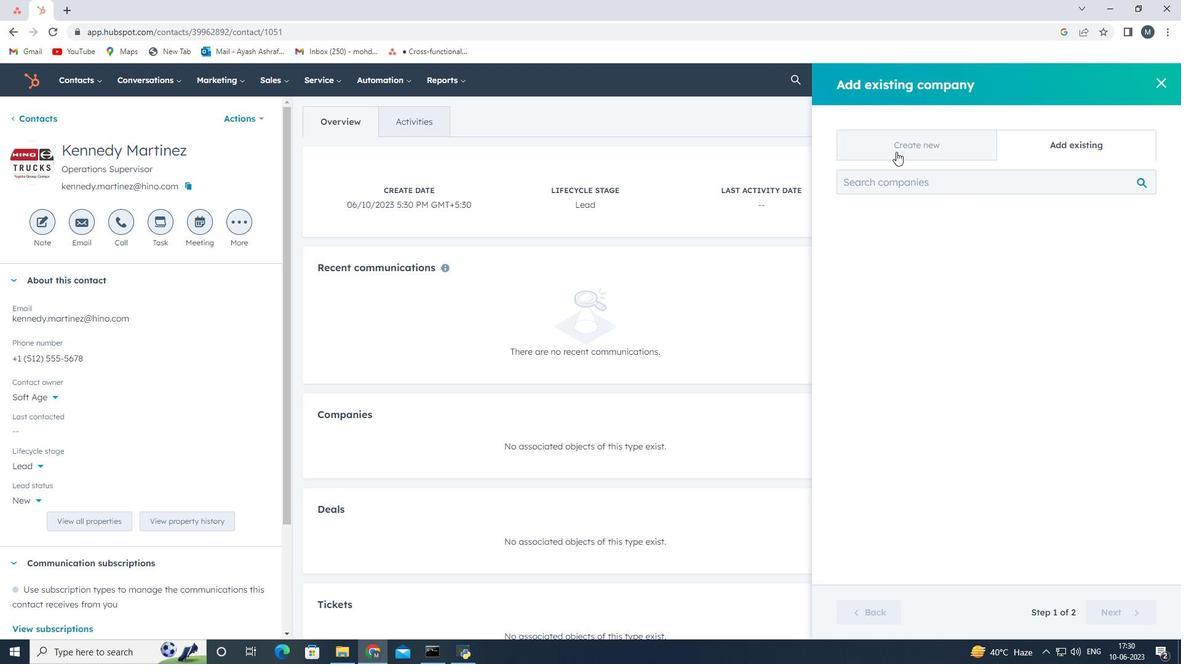 
Action: Mouse moved to (908, 221)
Screenshot: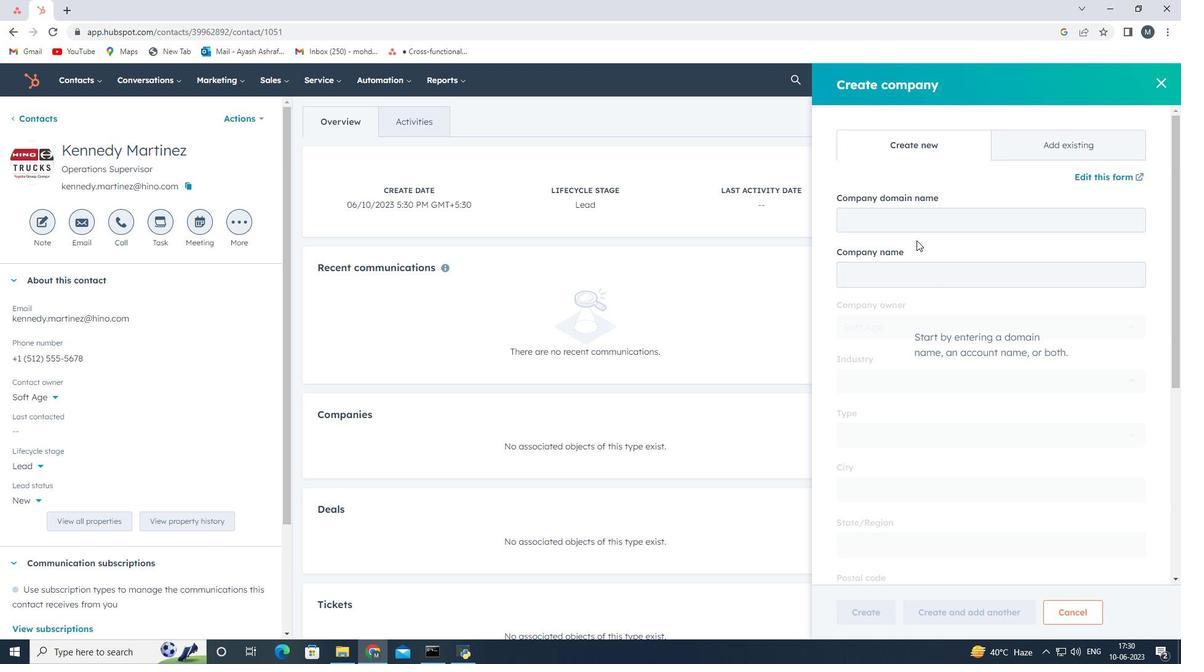 
Action: Mouse pressed left at (908, 221)
Screenshot: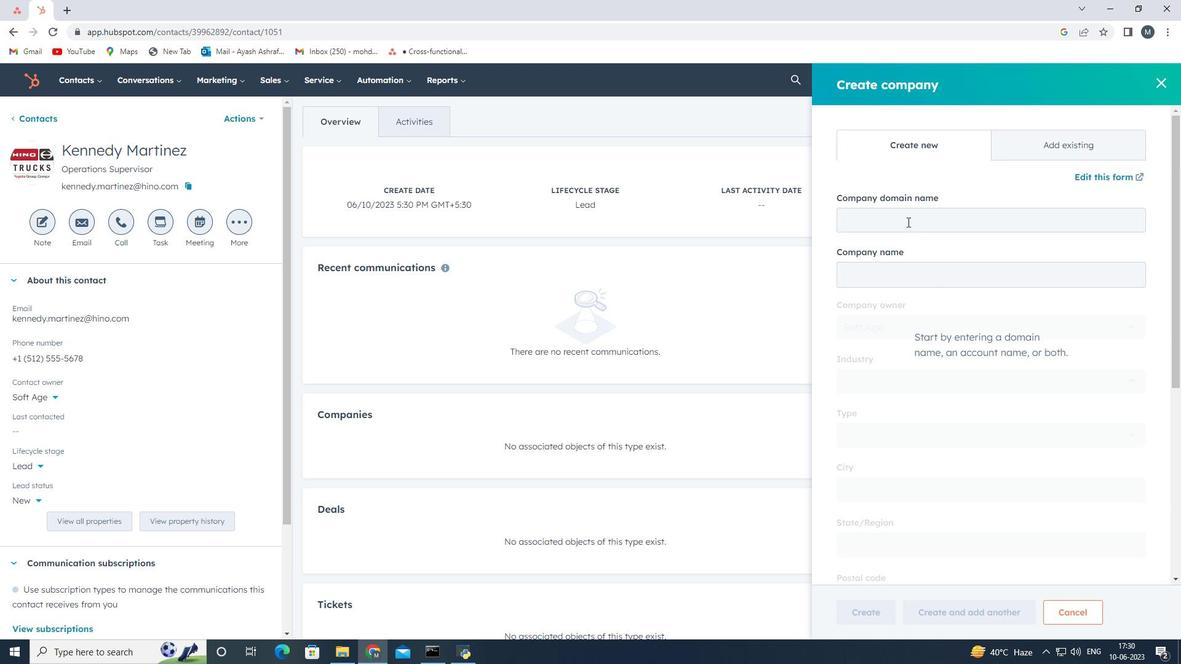 
Action: Mouse moved to (907, 221)
Screenshot: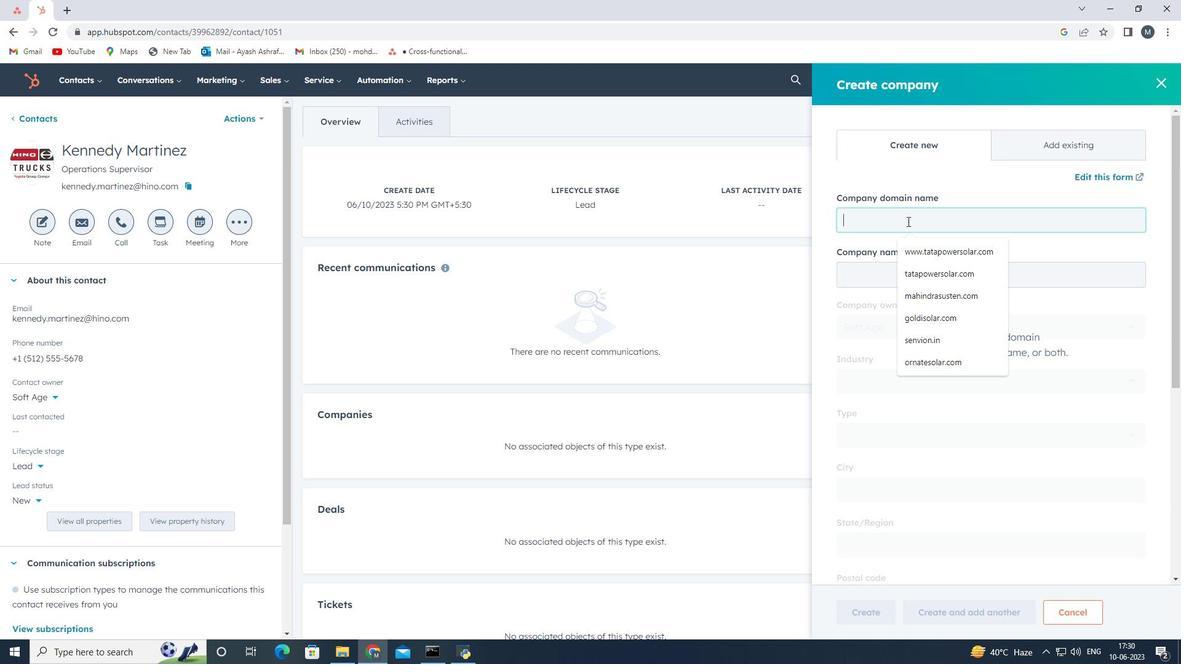 
Action: Key pressed www.scorpiustrackers.com
Screenshot: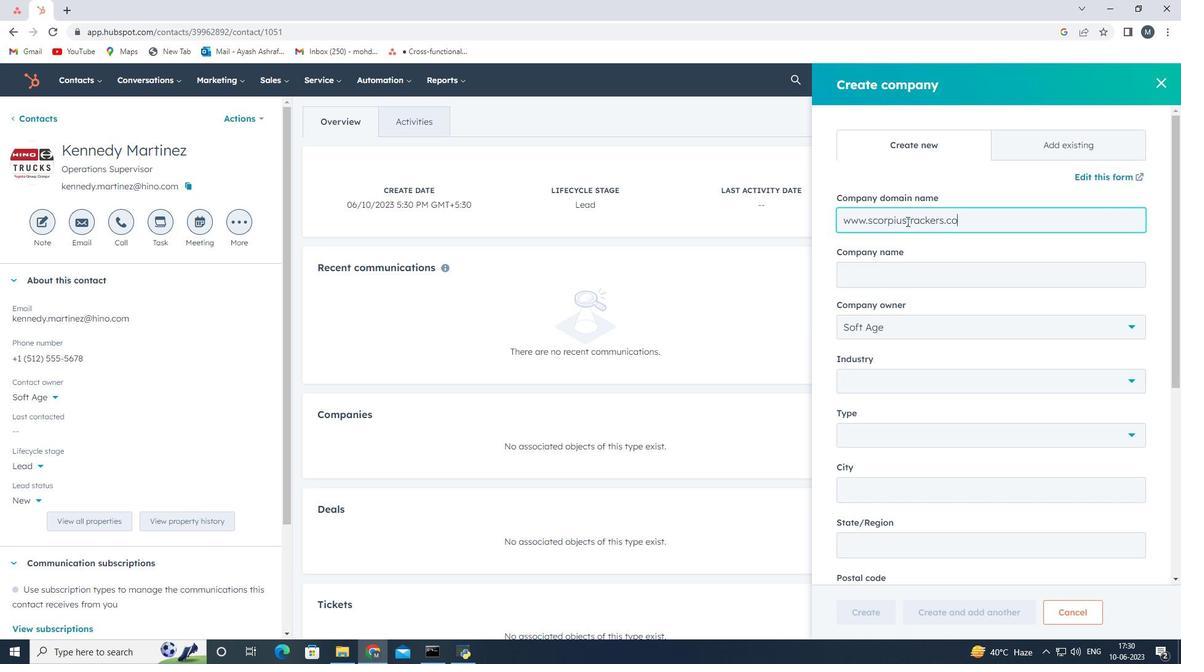 
Action: Mouse moved to (893, 448)
Screenshot: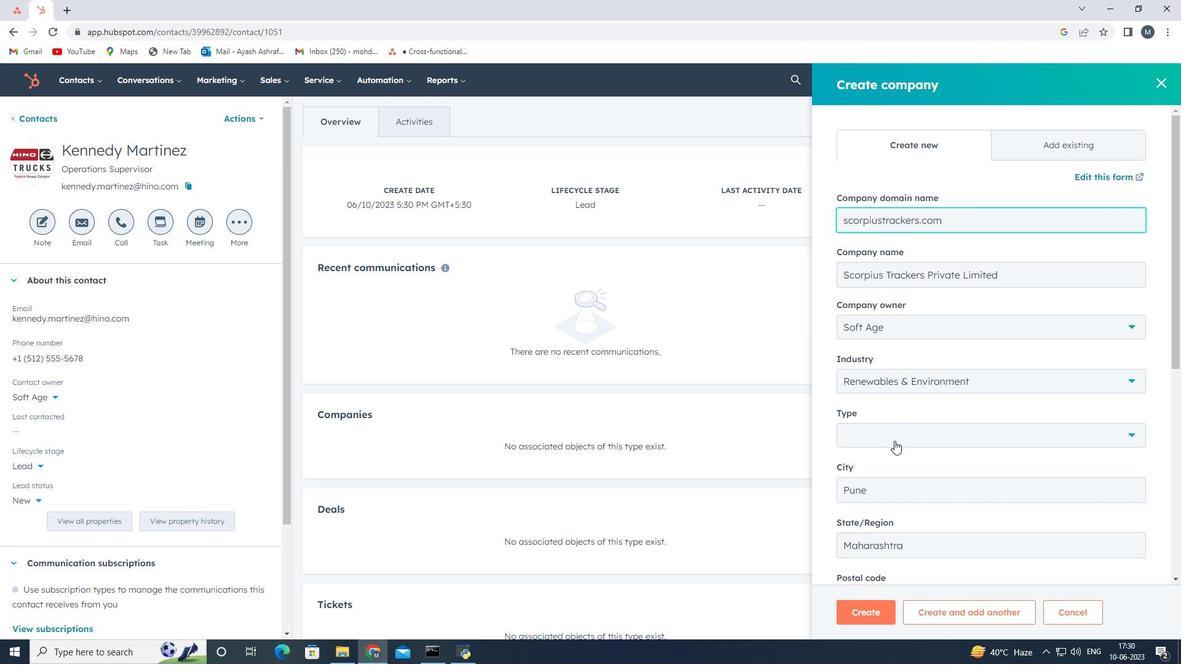 
Action: Mouse scrolled (893, 448) with delta (0, 0)
Screenshot: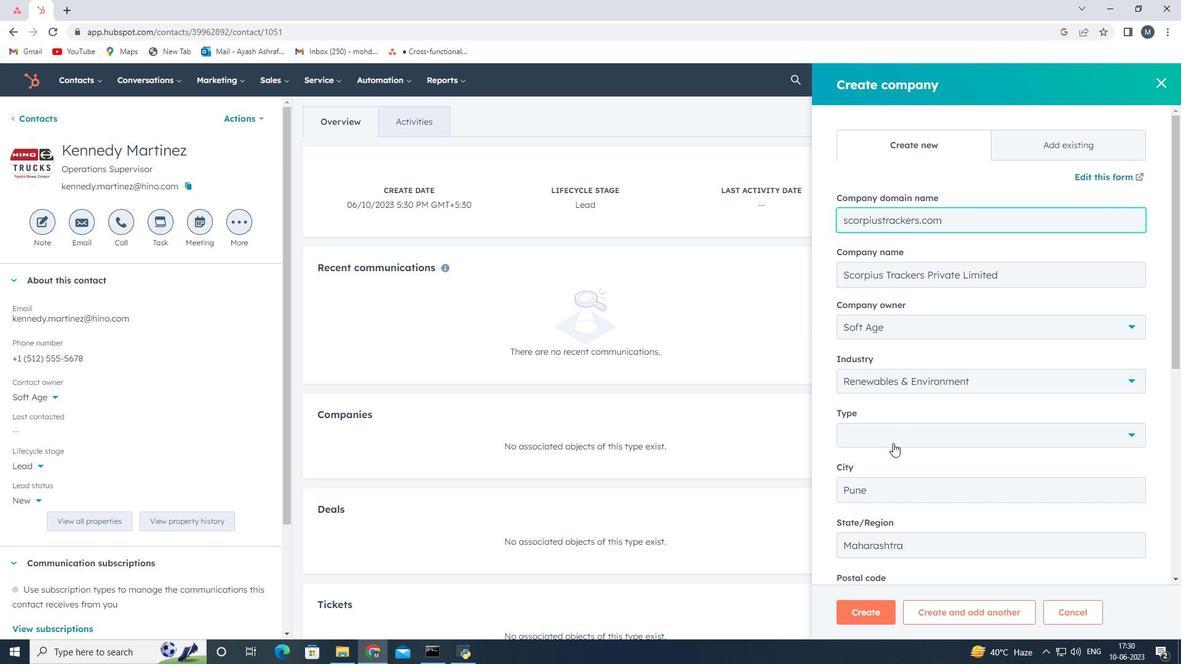 
Action: Mouse moved to (917, 371)
Screenshot: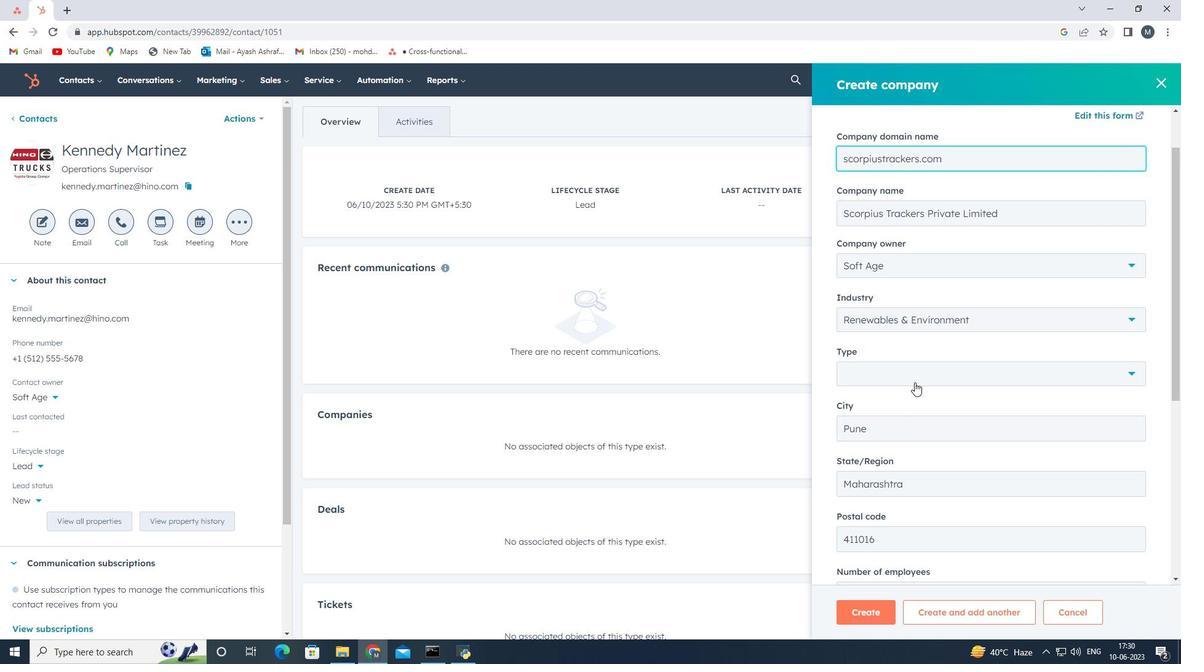 
Action: Mouse pressed left at (917, 371)
Screenshot: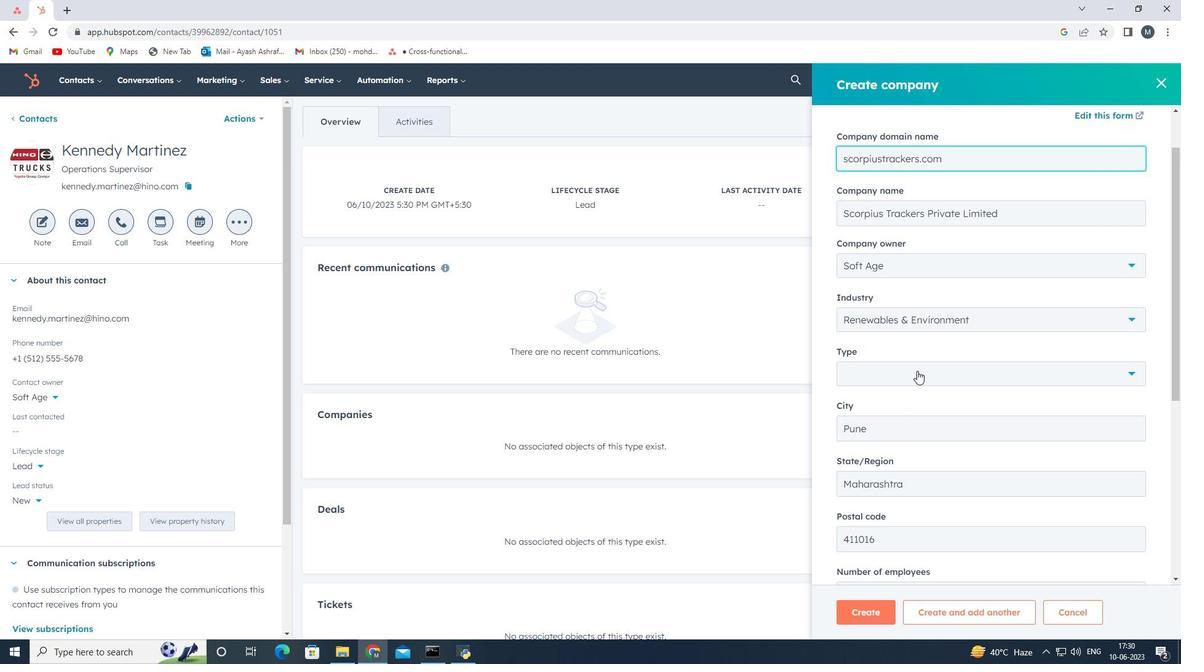 
Action: Mouse moved to (877, 485)
Screenshot: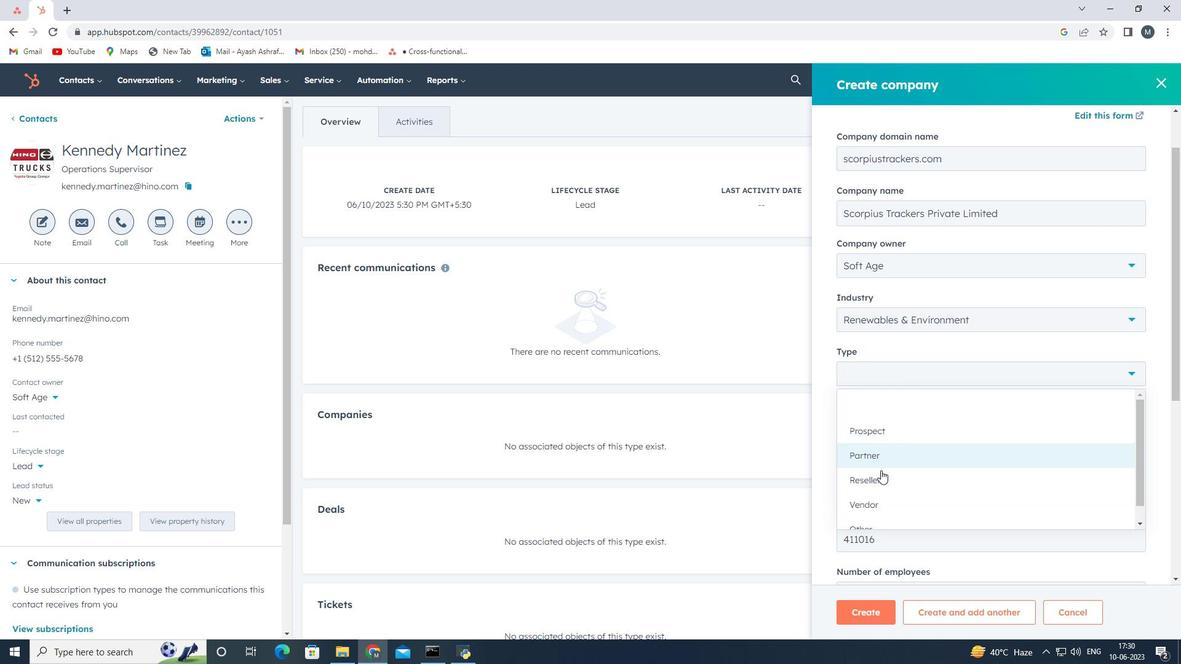 
Action: Mouse pressed left at (877, 485)
Screenshot: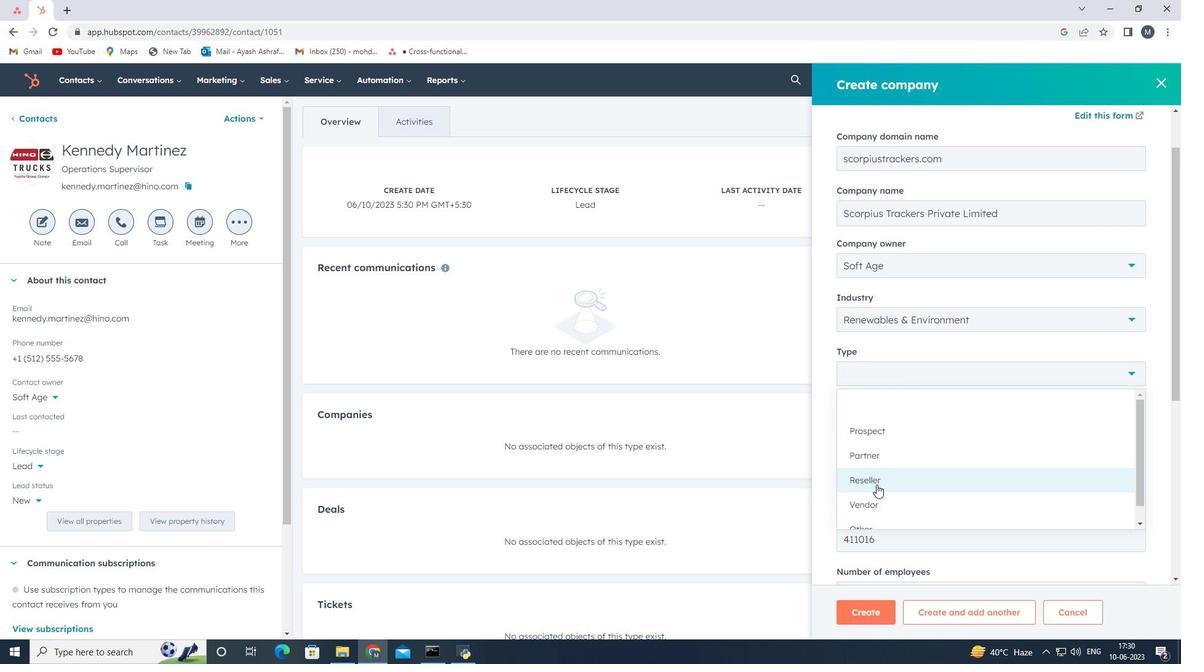 
Action: Mouse moved to (904, 530)
Screenshot: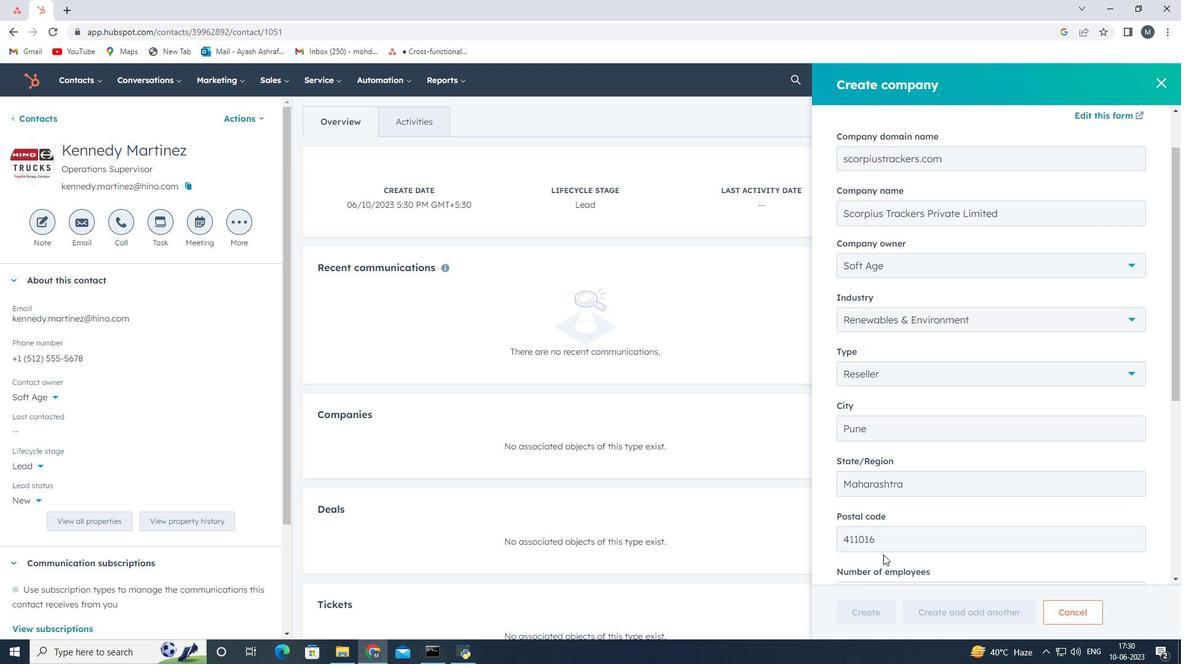 
Action: Mouse scrolled (904, 530) with delta (0, 0)
Screenshot: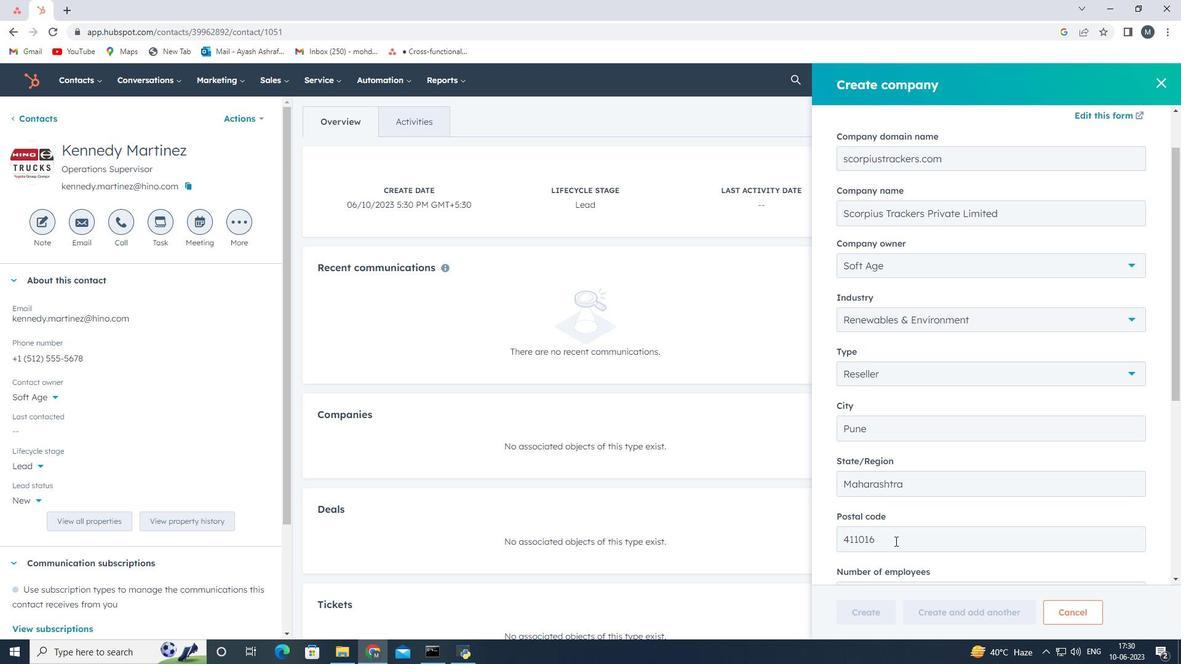 
Action: Mouse scrolled (904, 530) with delta (0, 0)
Screenshot: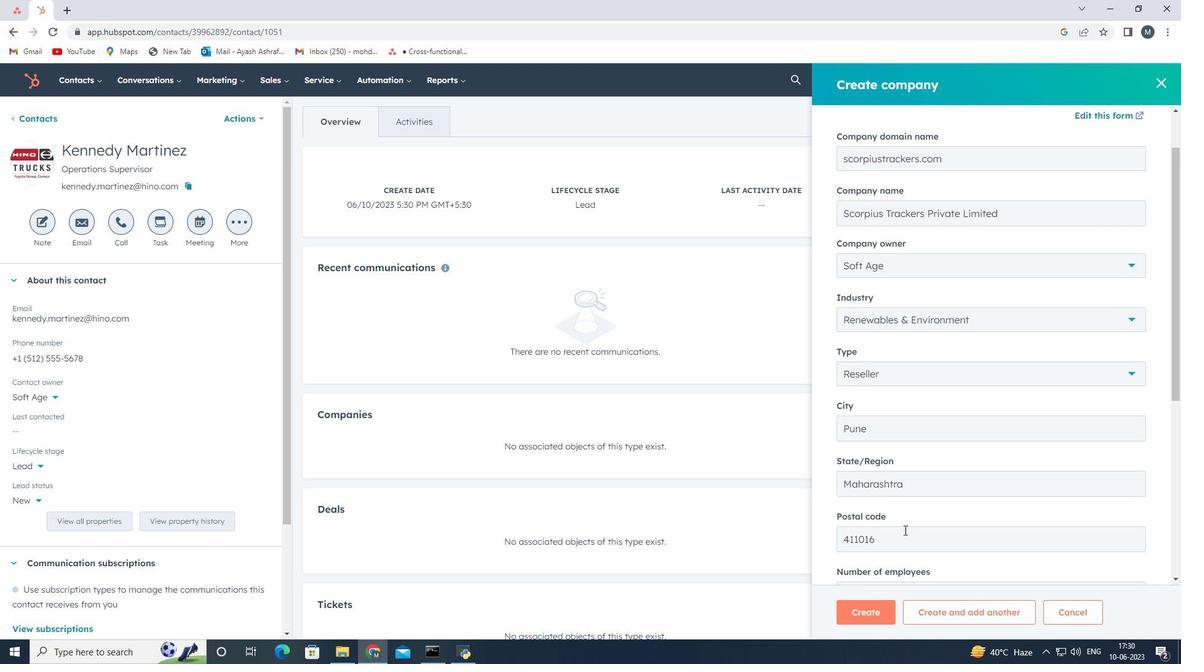 
Action: Mouse moved to (869, 613)
Screenshot: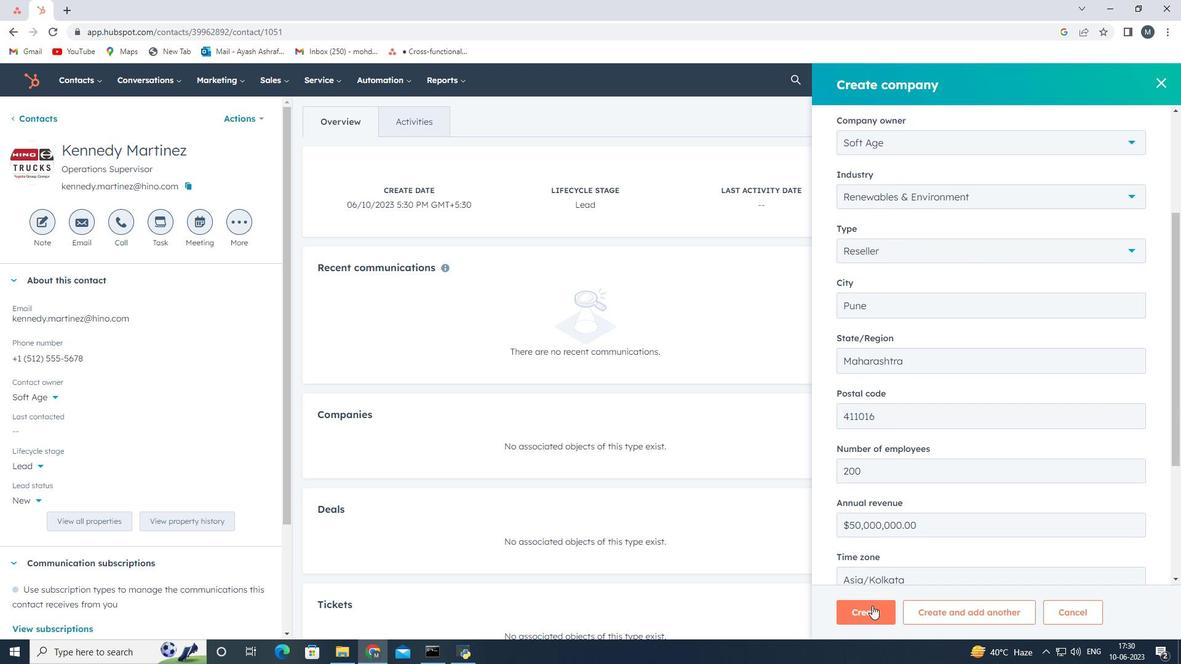 
Action: Mouse pressed left at (869, 613)
Screenshot: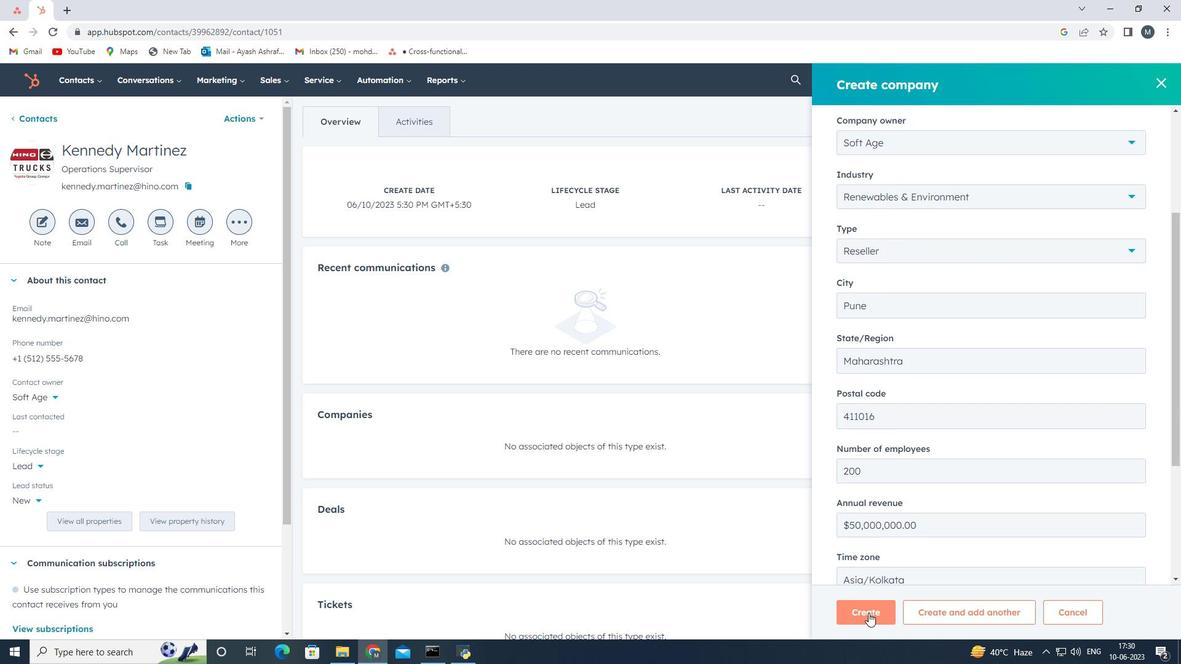 
Action: Mouse moved to (630, 523)
Screenshot: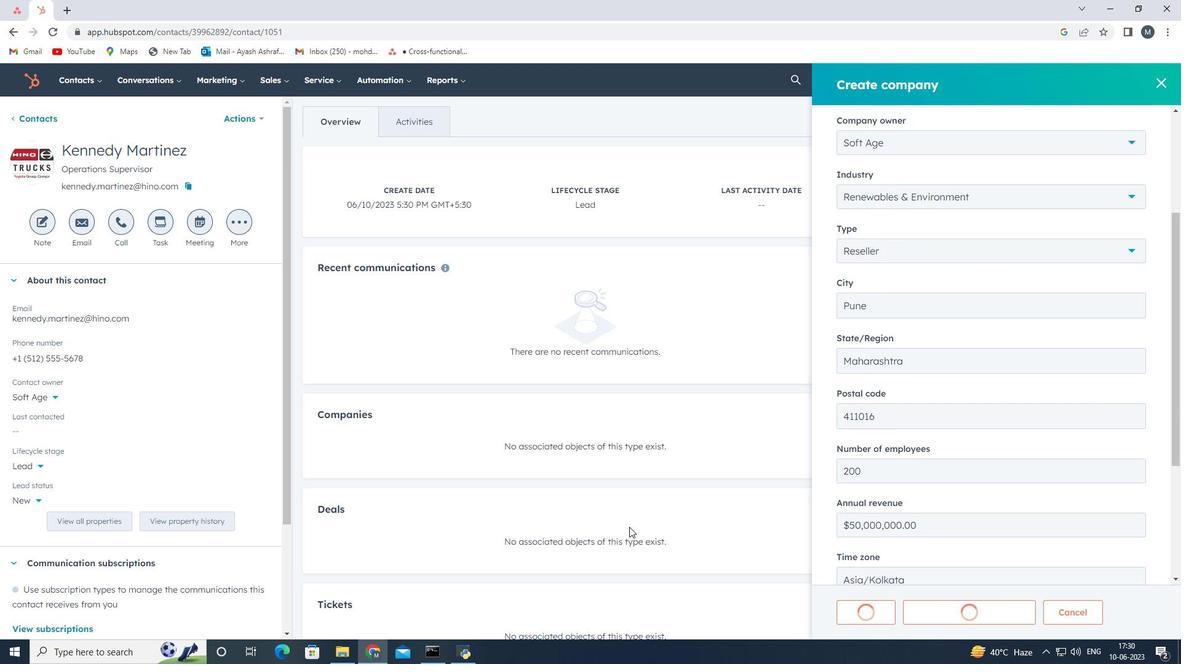 
